 Task: Look for space in Marugame, Japan from 7th July, 2023 to 15th July, 2023 for 6 adults in price range Rs.15000 to Rs.20000. Place can be entire place with 3 bedrooms having 3 beds and 3 bathrooms. Property type can be house, flat, guest house. Booking option can be shelf check-in. Required host language is English.
Action: Mouse moved to (415, 111)
Screenshot: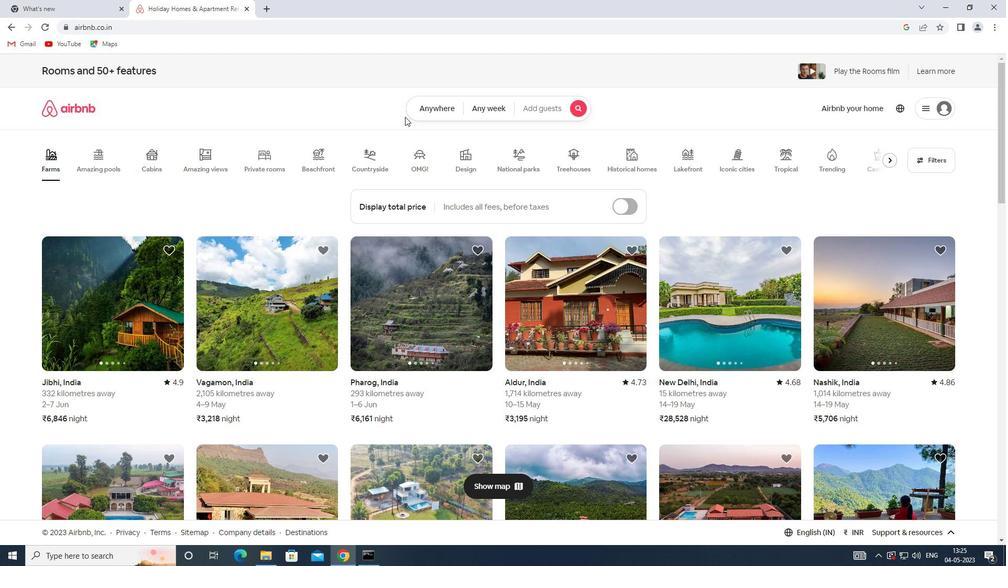 
Action: Mouse pressed left at (415, 111)
Screenshot: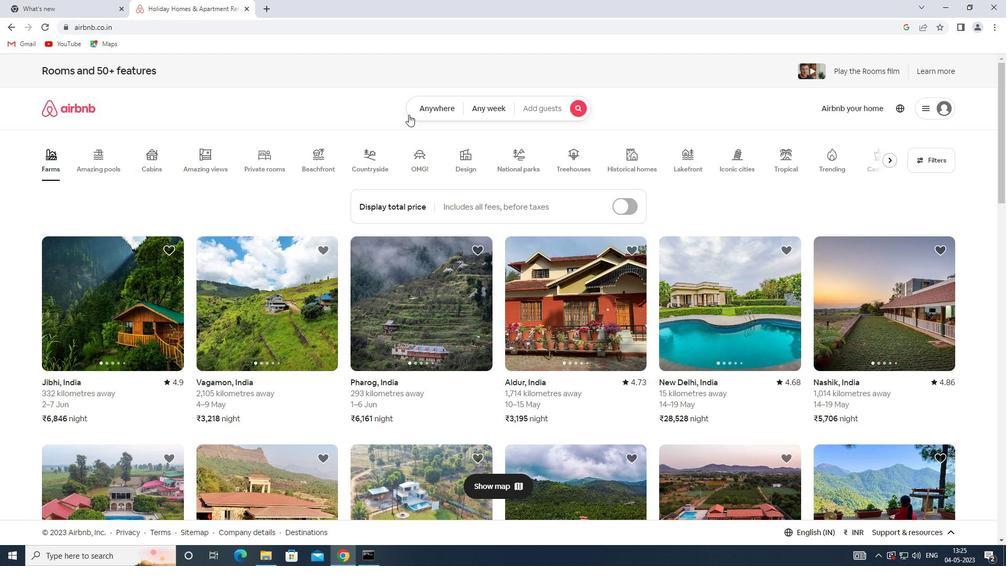 
Action: Mouse moved to (324, 143)
Screenshot: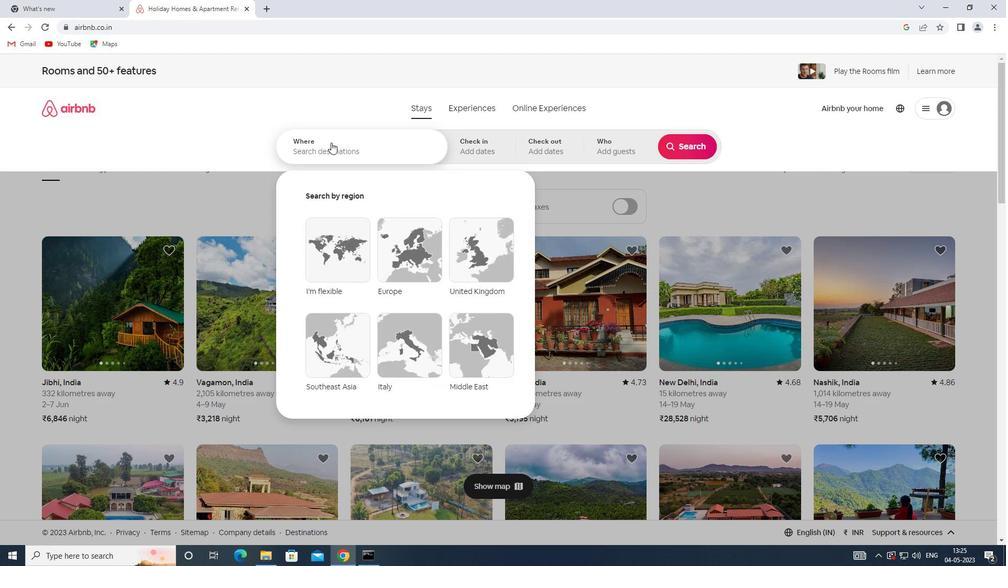 
Action: Mouse pressed left at (324, 143)
Screenshot: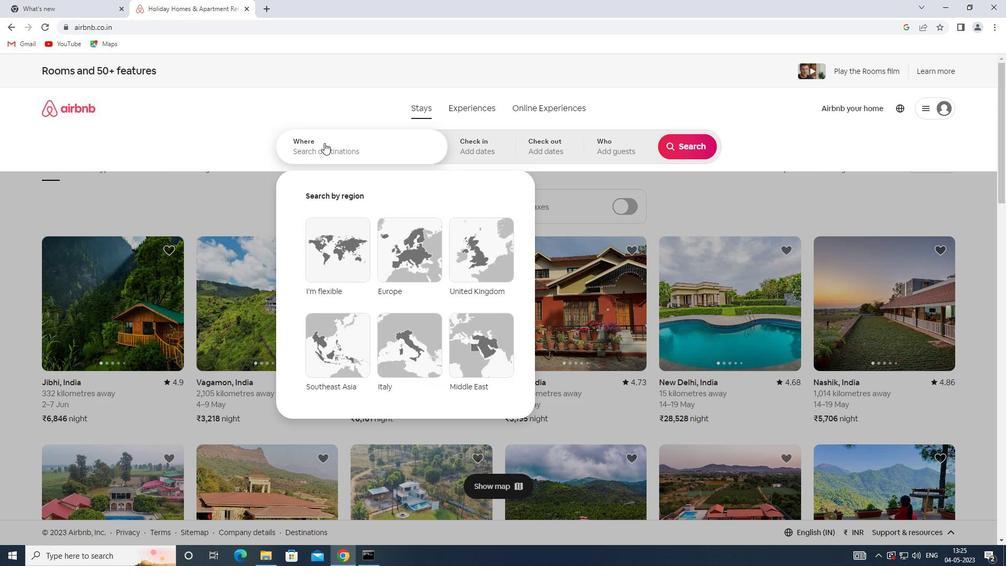 
Action: Key pressed <Key.shift>MARUGAME,<Key.shift>JAPAN
Screenshot: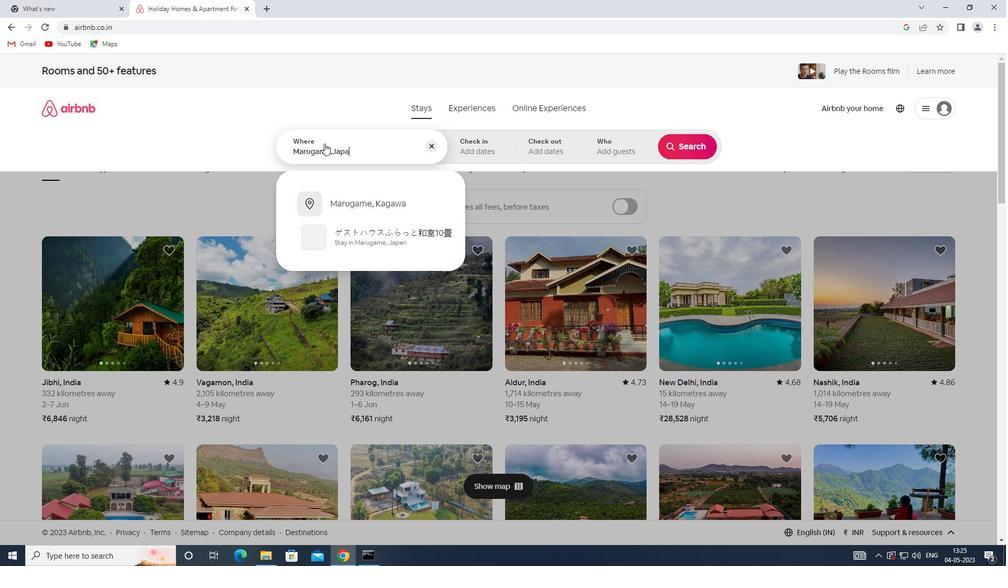 
Action: Mouse moved to (463, 140)
Screenshot: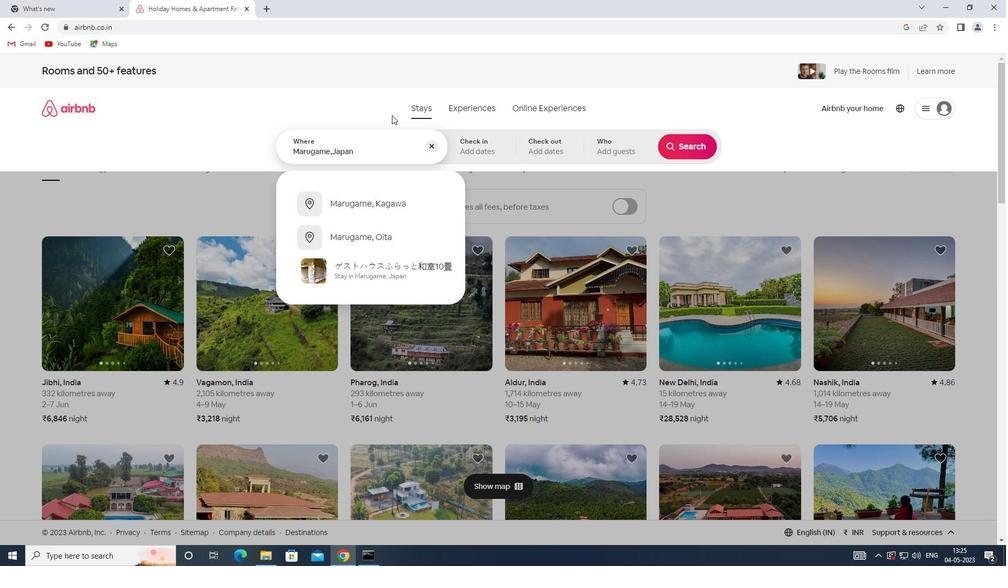 
Action: Mouse pressed left at (463, 140)
Screenshot: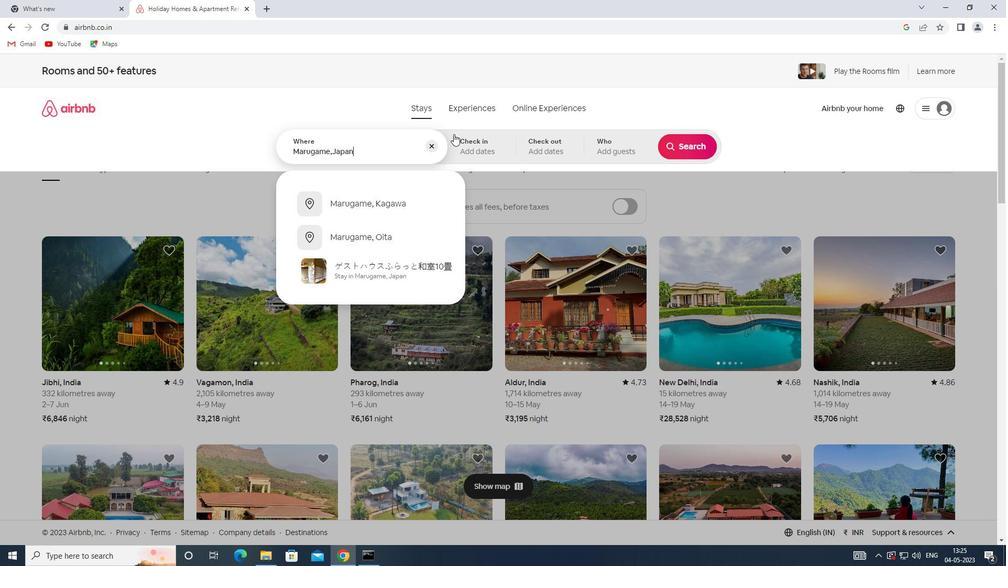 
Action: Mouse moved to (689, 234)
Screenshot: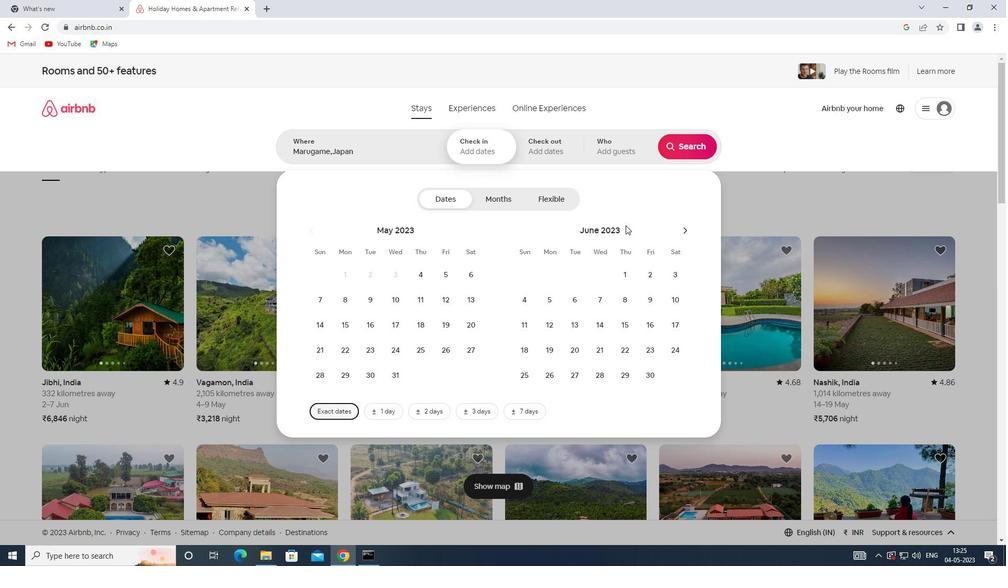 
Action: Mouse pressed left at (689, 234)
Screenshot: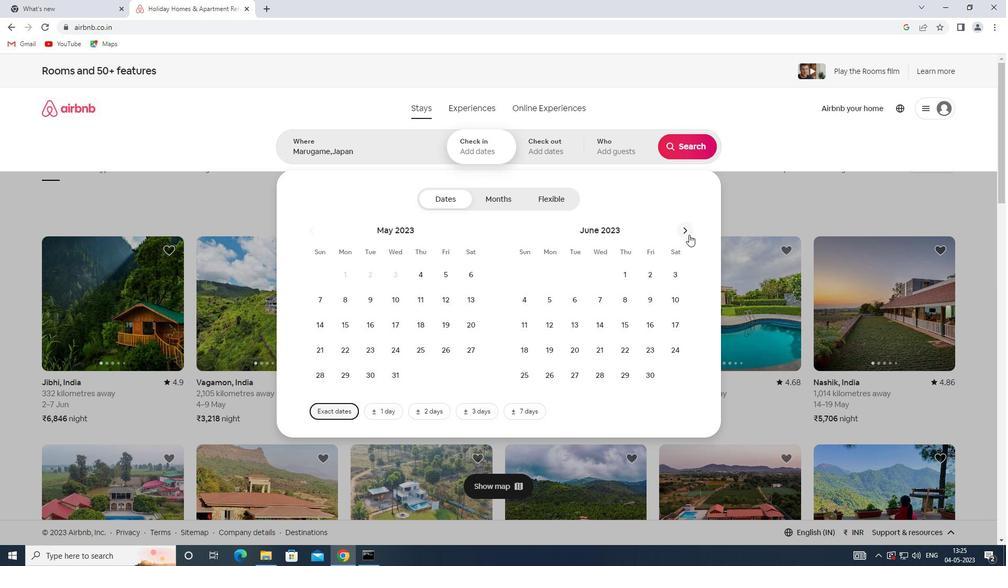 
Action: Mouse moved to (647, 305)
Screenshot: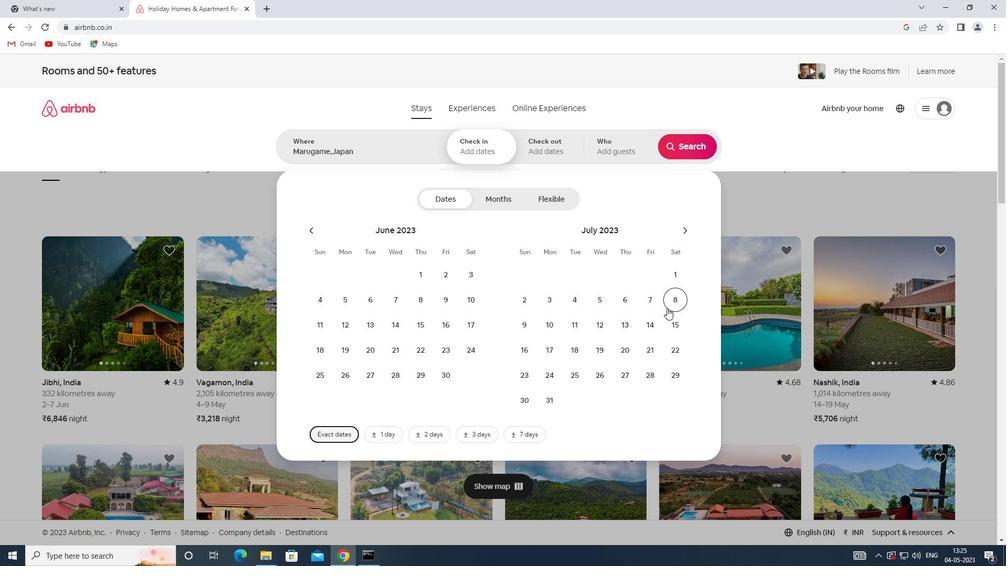 
Action: Mouse pressed left at (647, 305)
Screenshot: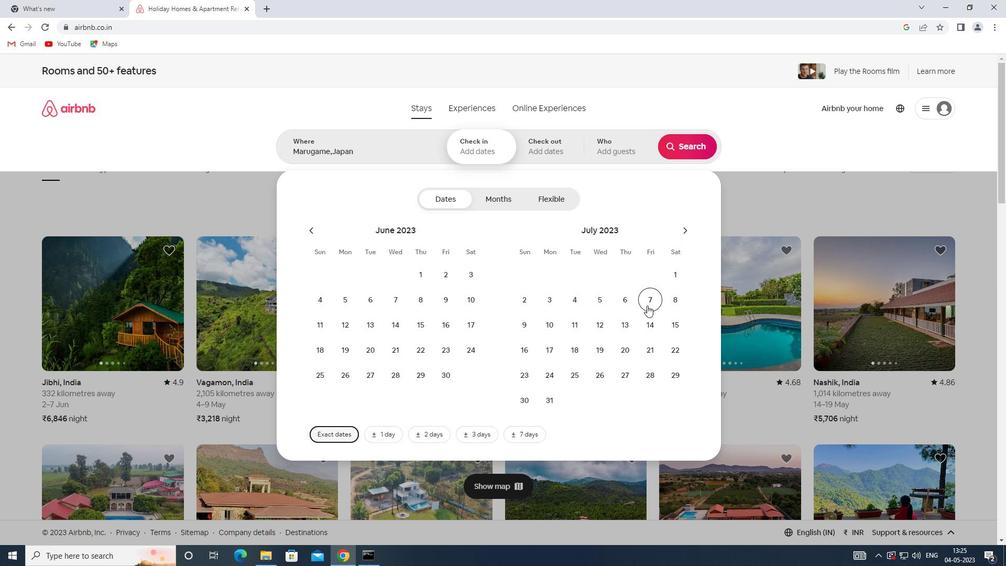 
Action: Mouse moved to (671, 329)
Screenshot: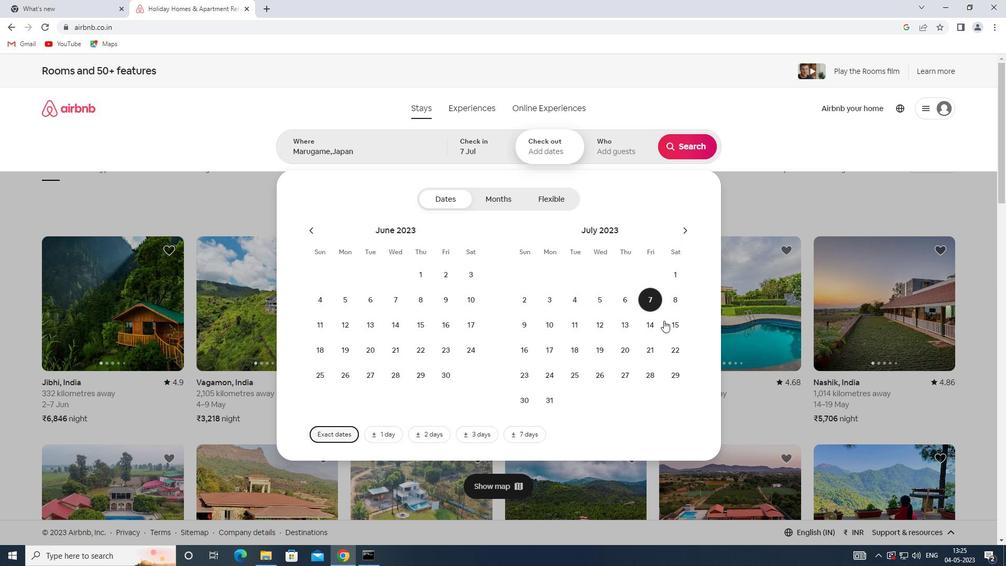 
Action: Mouse pressed left at (671, 329)
Screenshot: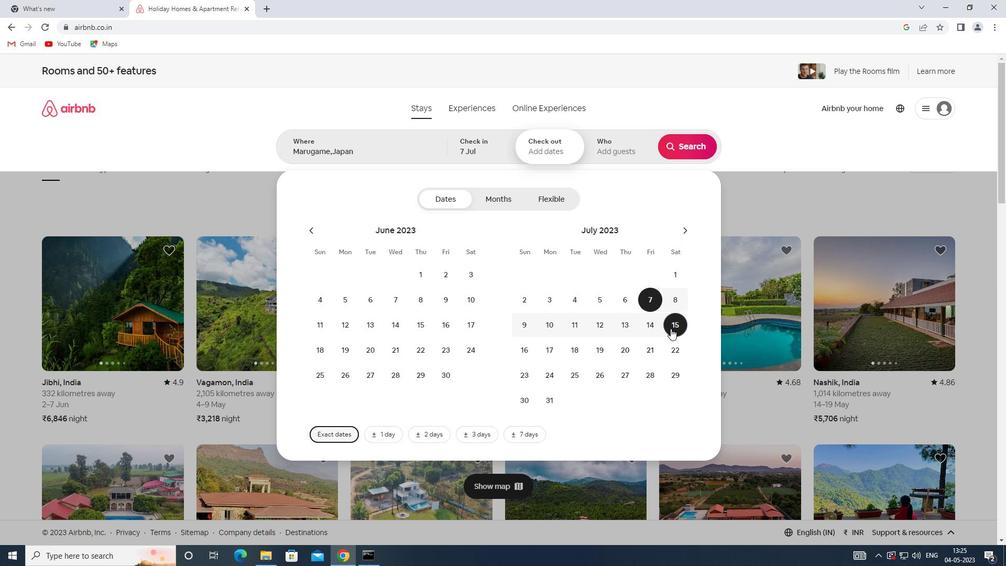 
Action: Mouse moved to (628, 153)
Screenshot: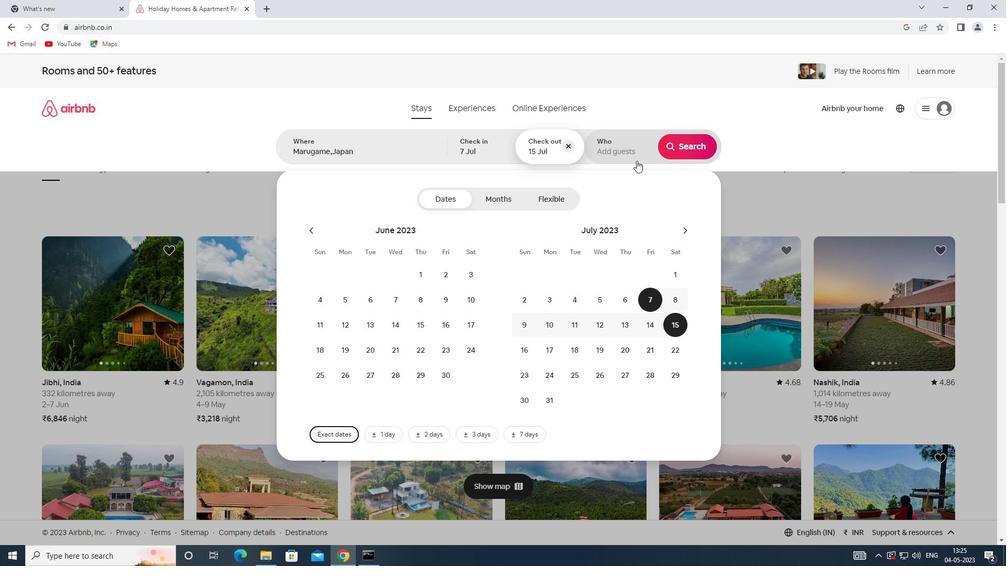
Action: Mouse pressed left at (628, 153)
Screenshot: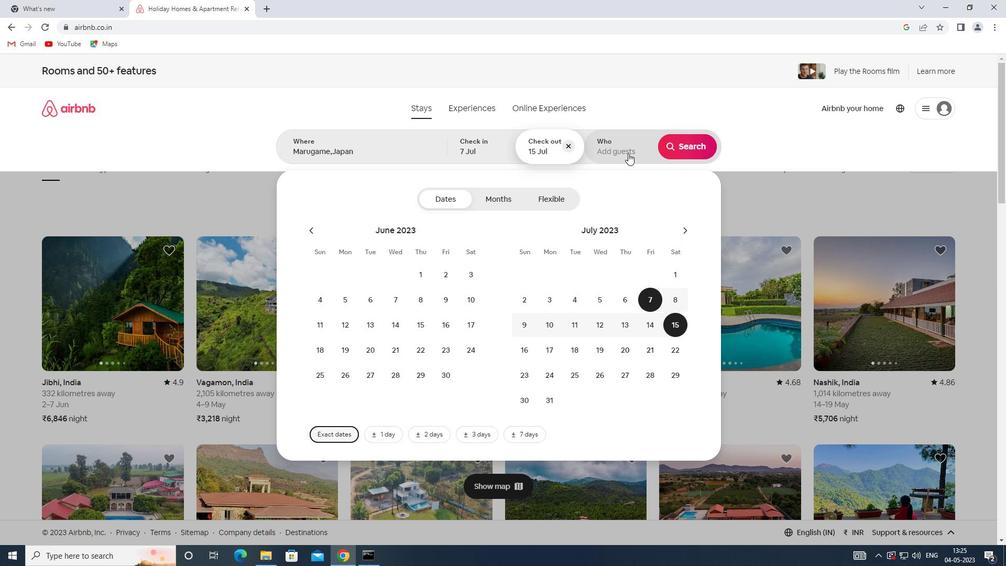 
Action: Mouse moved to (687, 204)
Screenshot: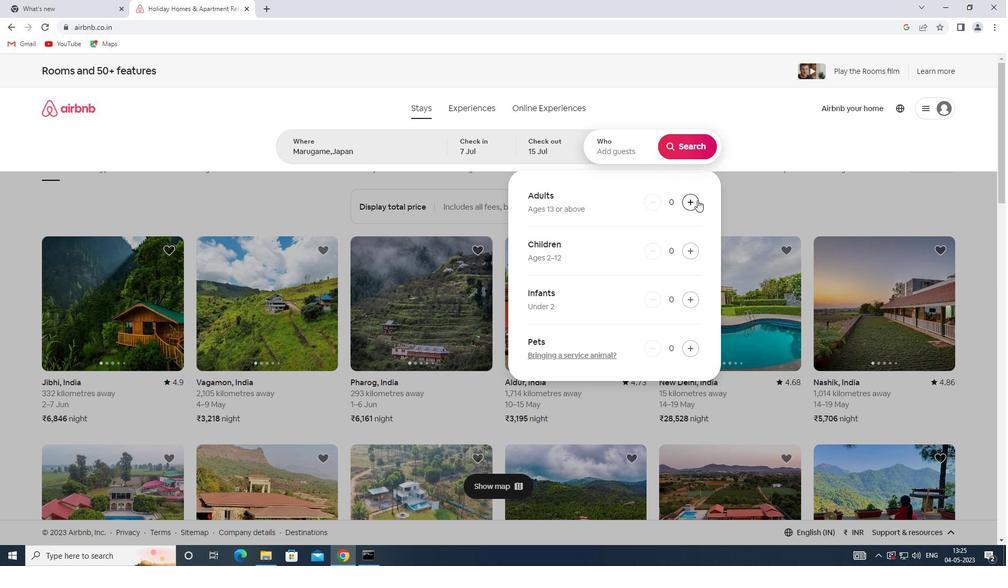 
Action: Mouse pressed left at (687, 204)
Screenshot: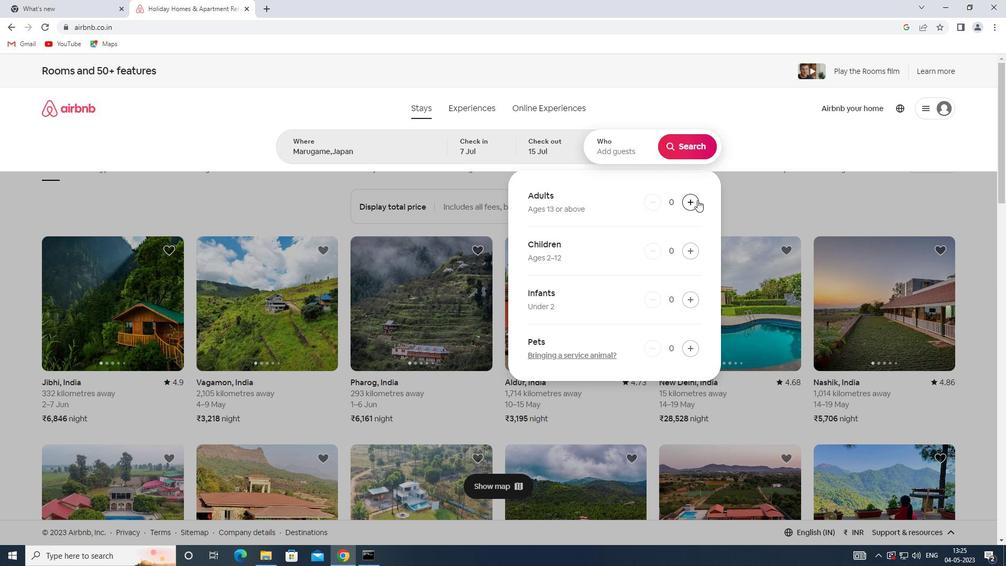 
Action: Mouse pressed left at (687, 204)
Screenshot: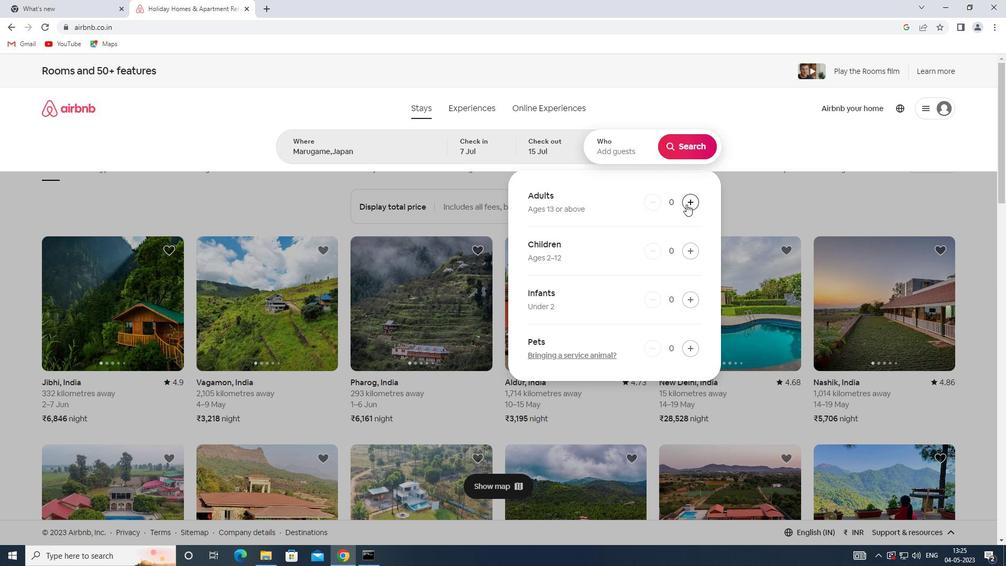 
Action: Mouse pressed left at (687, 204)
Screenshot: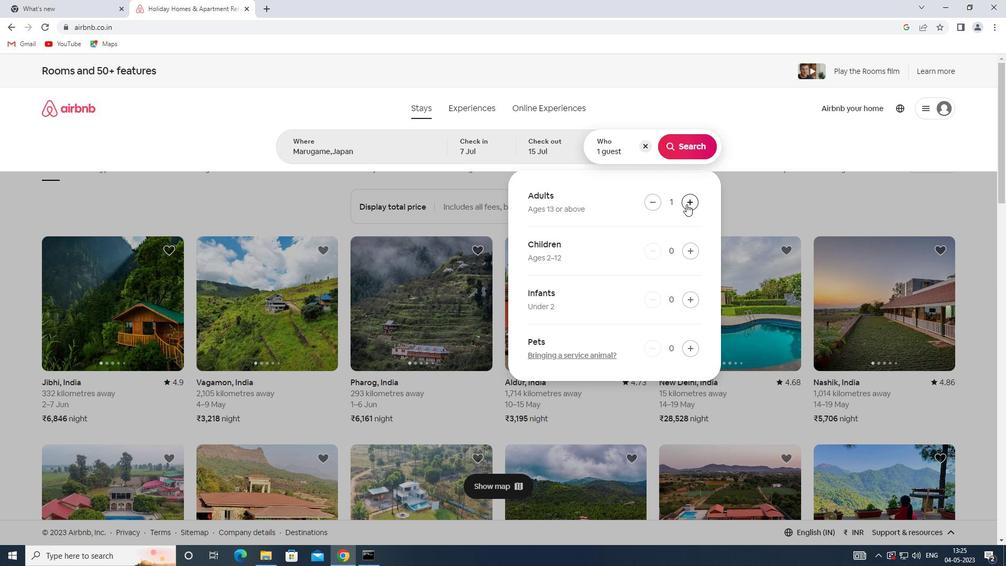 
Action: Mouse pressed left at (687, 204)
Screenshot: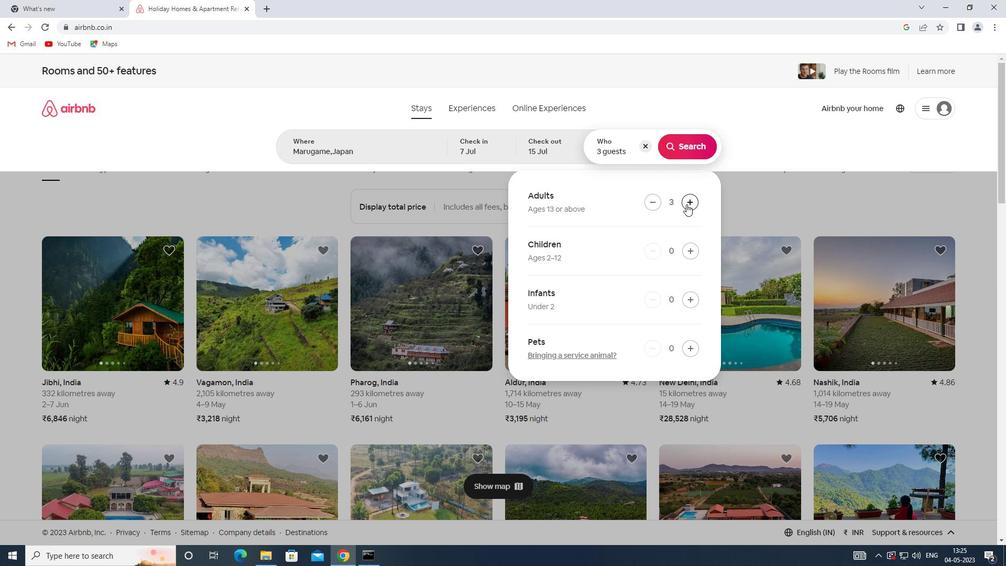 
Action: Mouse pressed left at (687, 204)
Screenshot: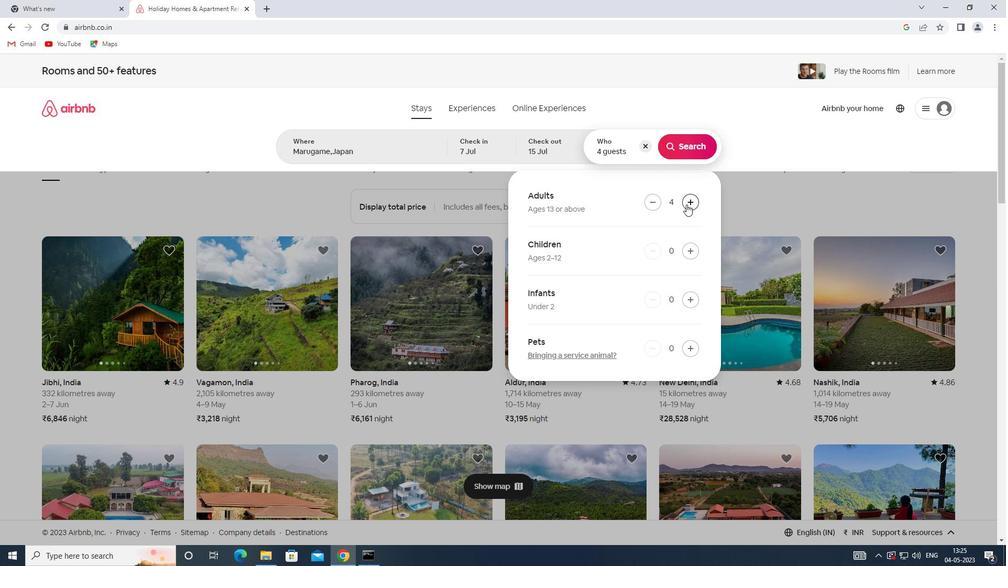
Action: Mouse moved to (686, 205)
Screenshot: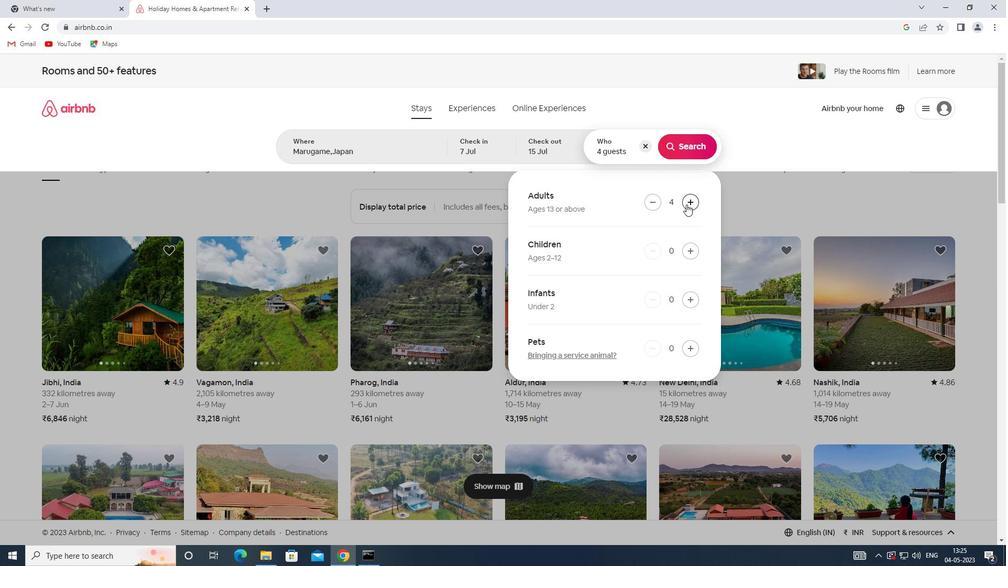 
Action: Mouse pressed left at (686, 205)
Screenshot: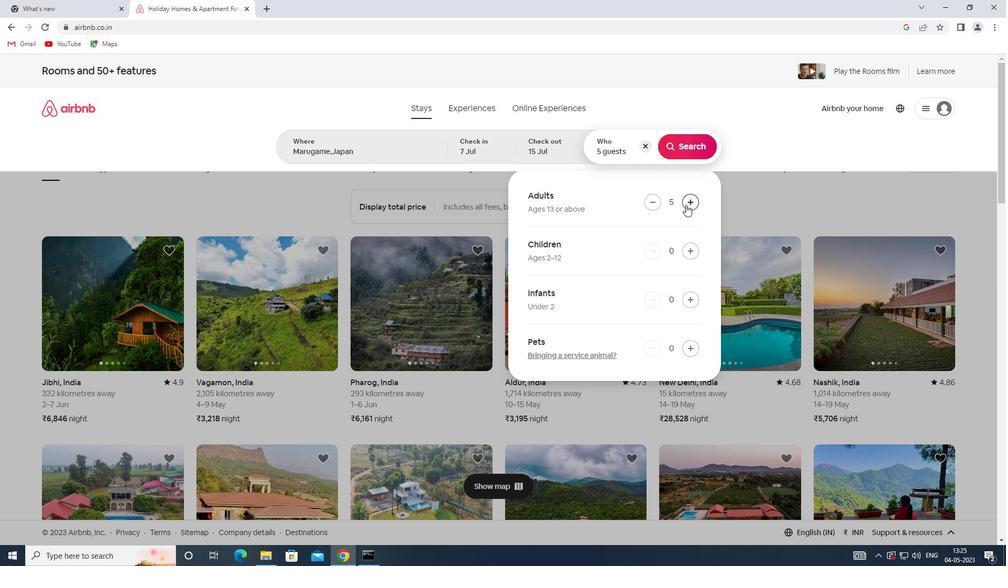 
Action: Mouse moved to (691, 140)
Screenshot: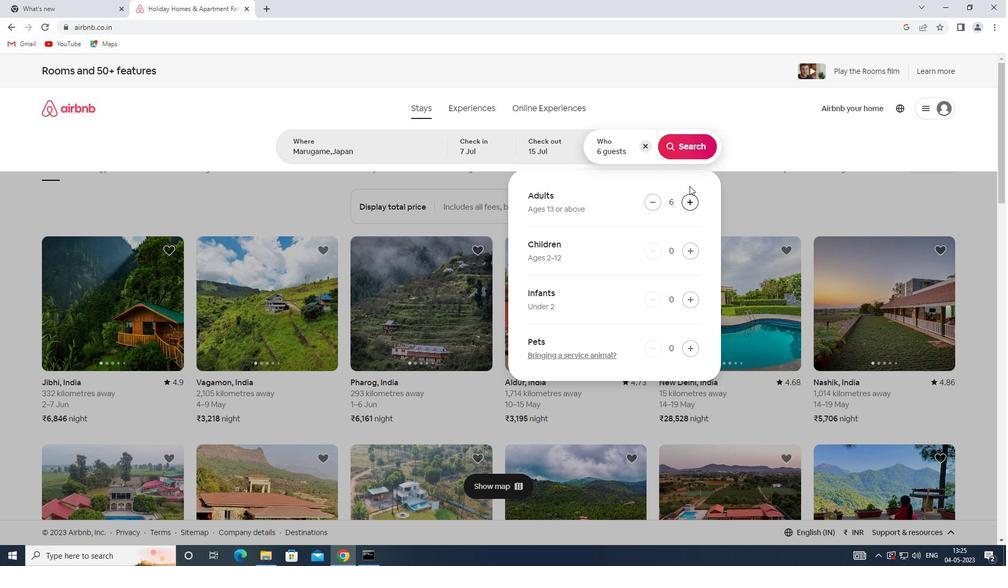 
Action: Mouse pressed left at (691, 140)
Screenshot: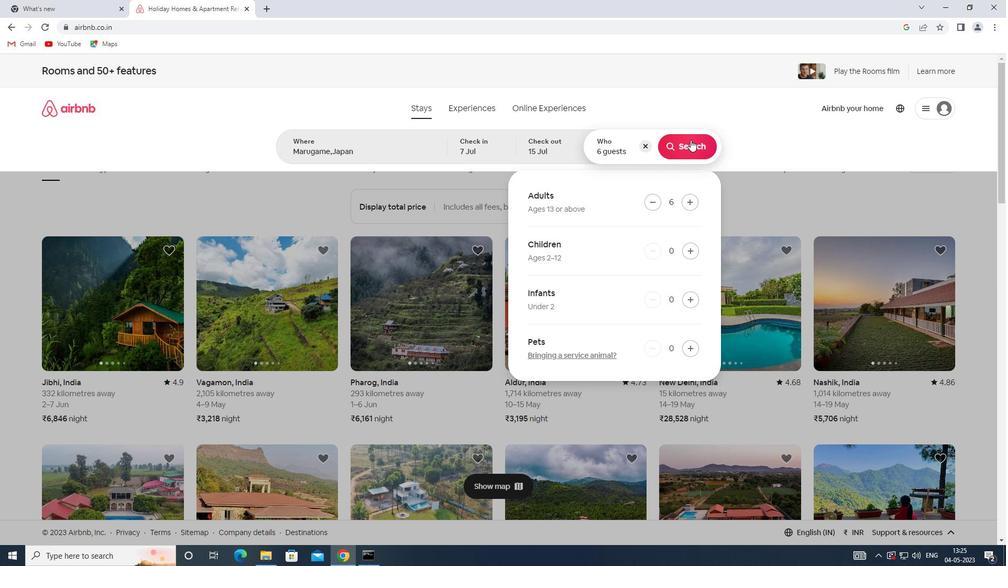 
Action: Mouse moved to (970, 123)
Screenshot: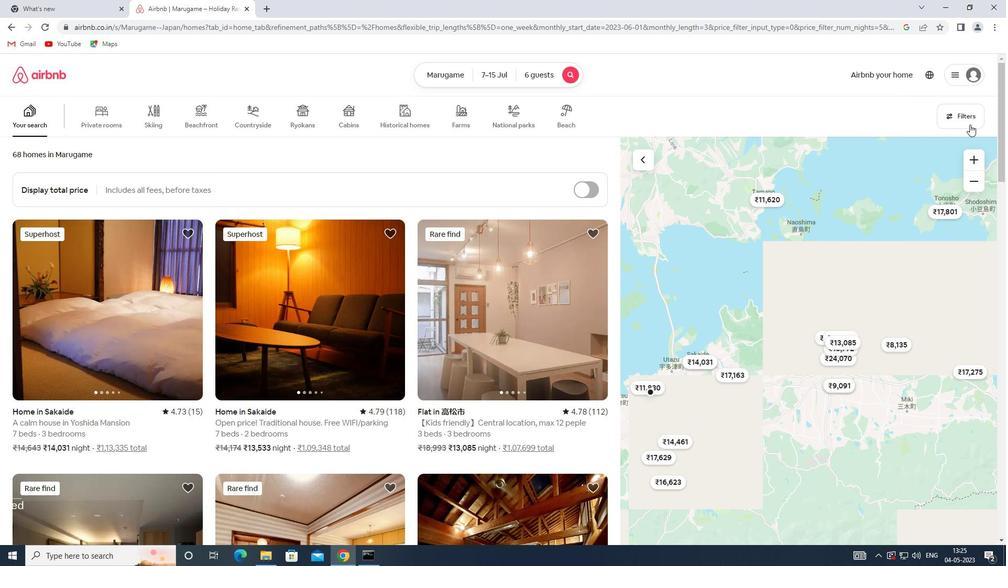
Action: Mouse pressed left at (970, 123)
Screenshot: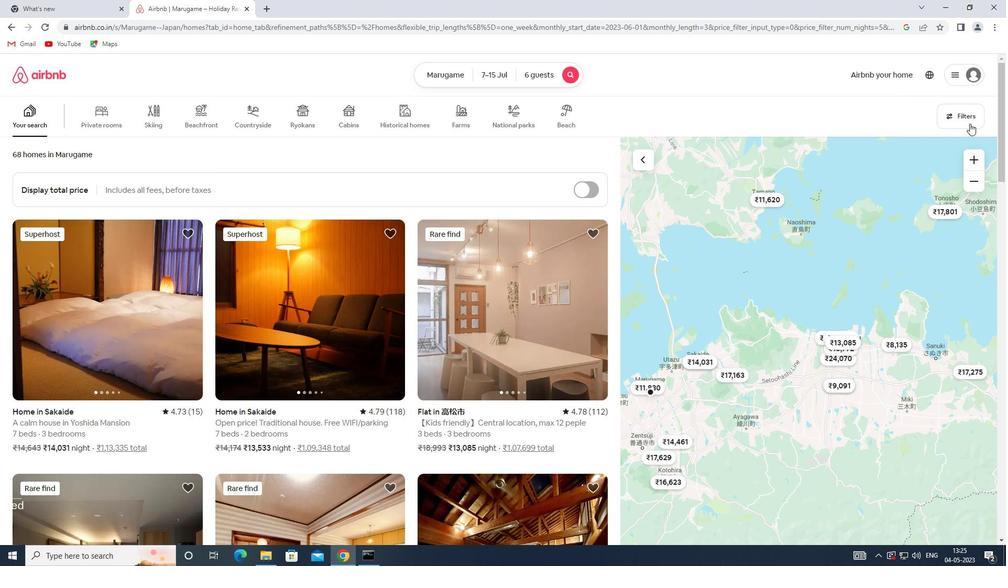 
Action: Mouse moved to (362, 253)
Screenshot: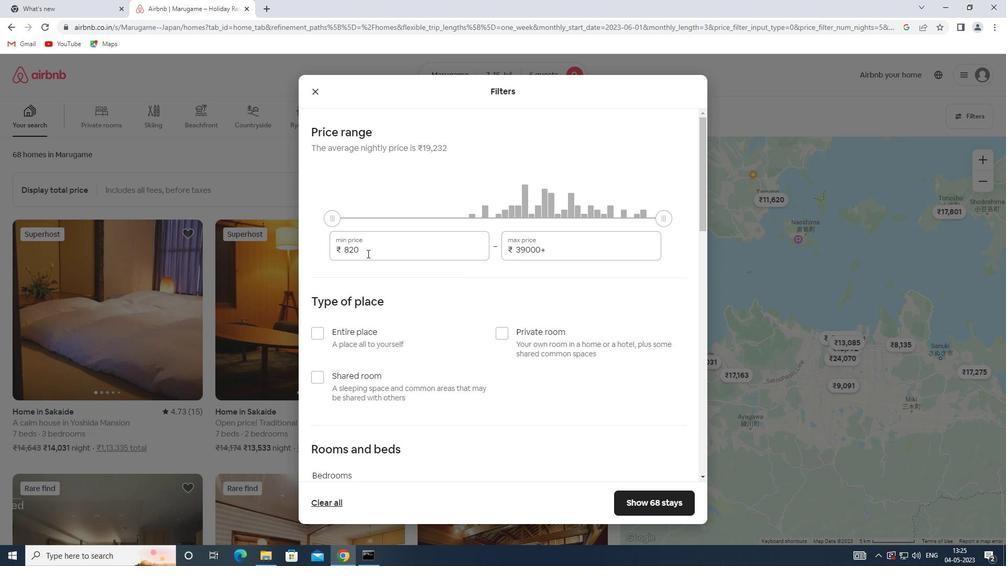 
Action: Mouse pressed left at (362, 253)
Screenshot: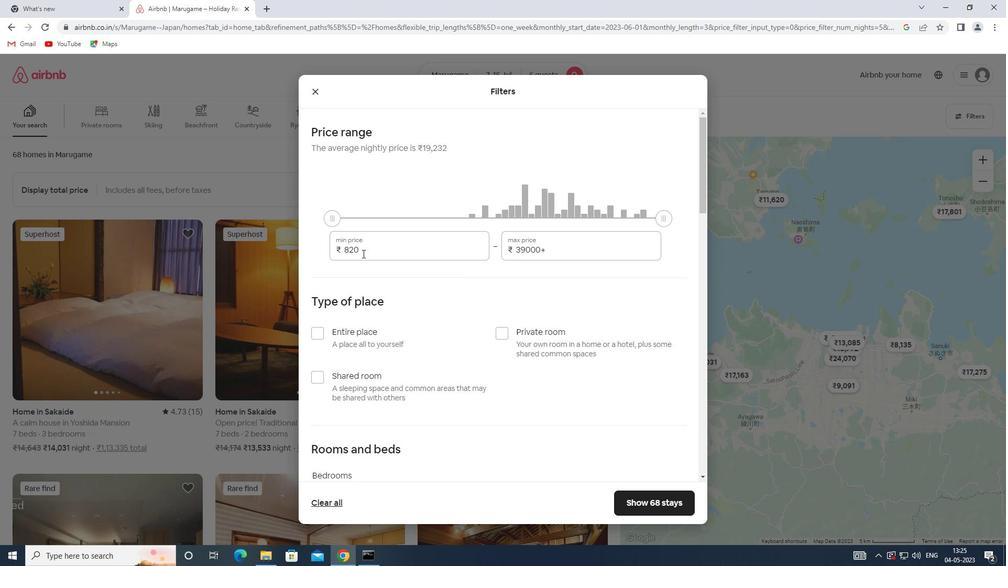 
Action: Mouse moved to (312, 248)
Screenshot: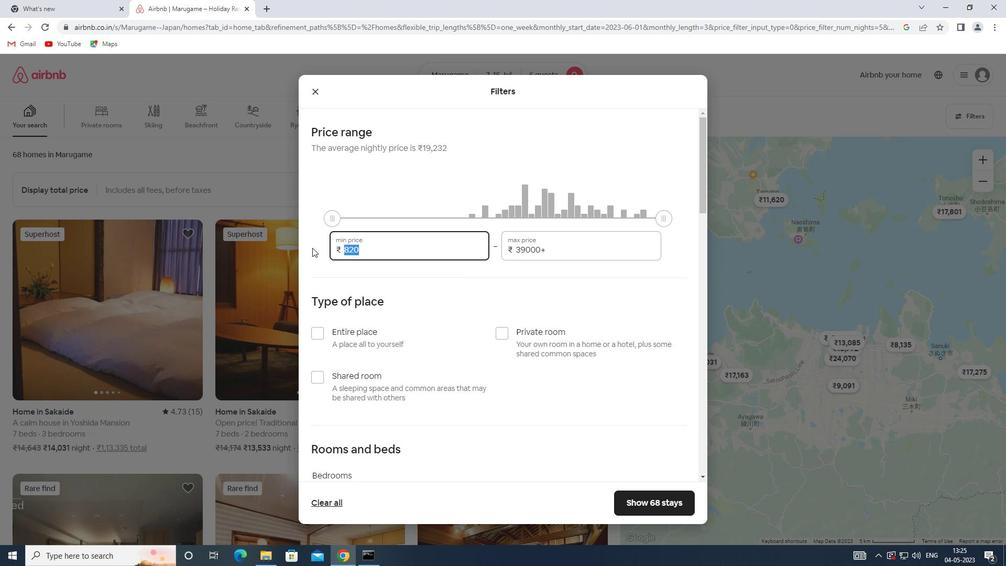 
Action: Key pressed 15000
Screenshot: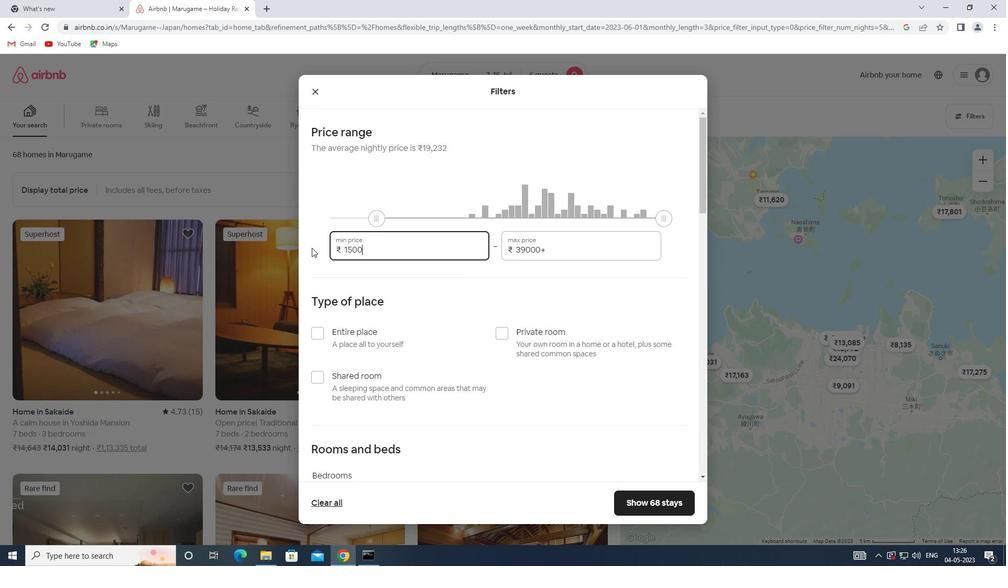 
Action: Mouse moved to (560, 251)
Screenshot: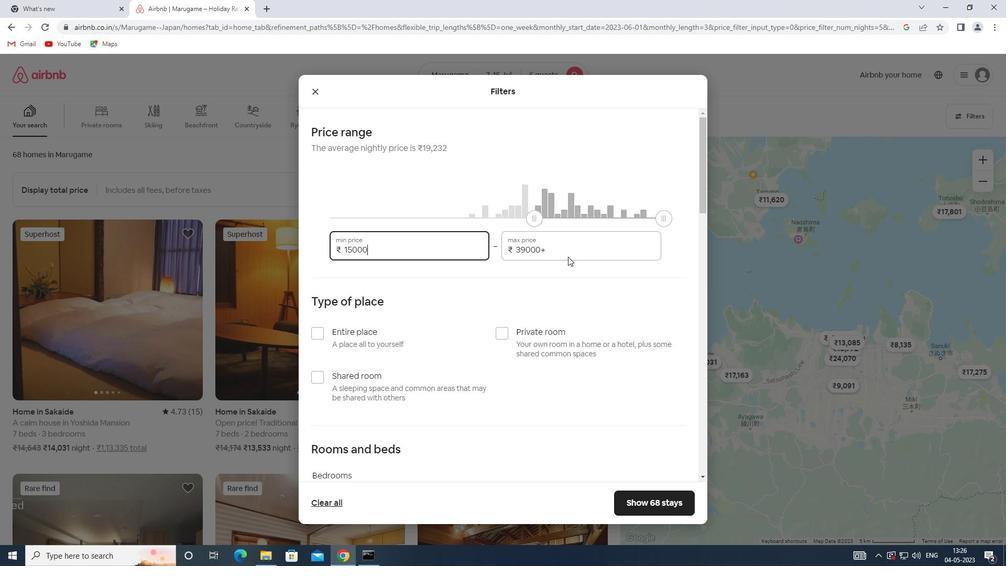 
Action: Mouse pressed left at (560, 251)
Screenshot: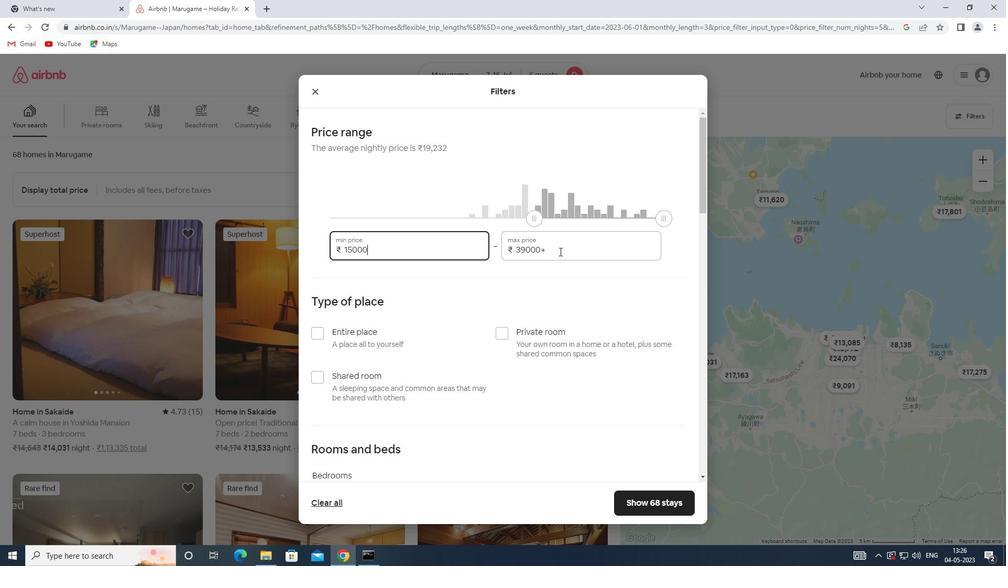 
Action: Mouse moved to (492, 251)
Screenshot: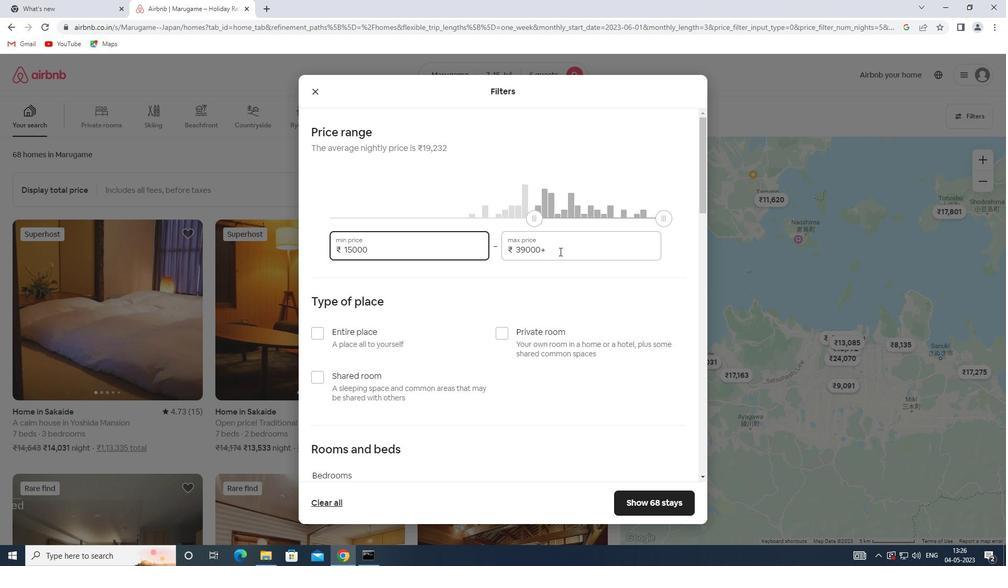 
Action: Key pressed 20000
Screenshot: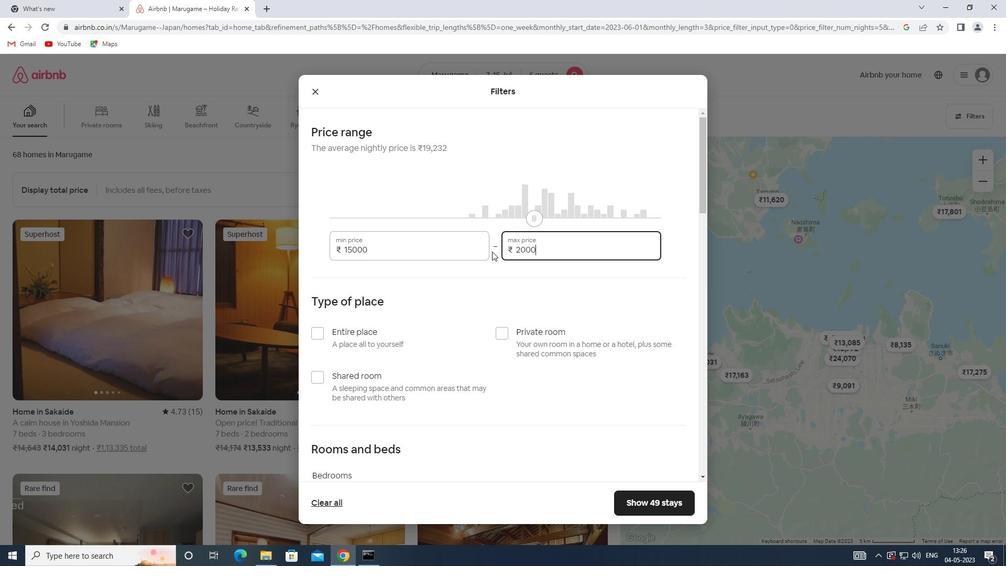 
Action: Mouse moved to (339, 334)
Screenshot: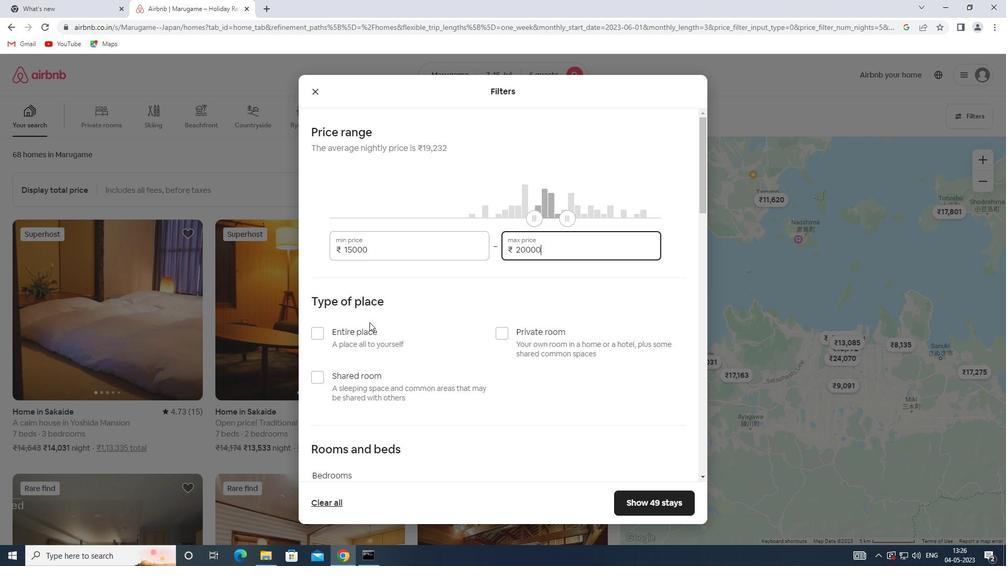 
Action: Mouse pressed left at (339, 334)
Screenshot: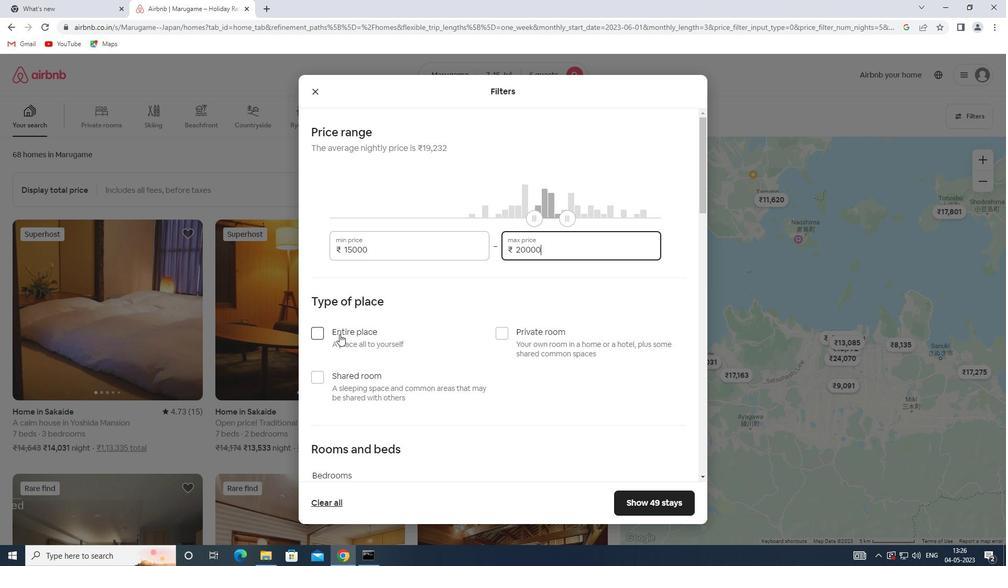 
Action: Mouse moved to (340, 334)
Screenshot: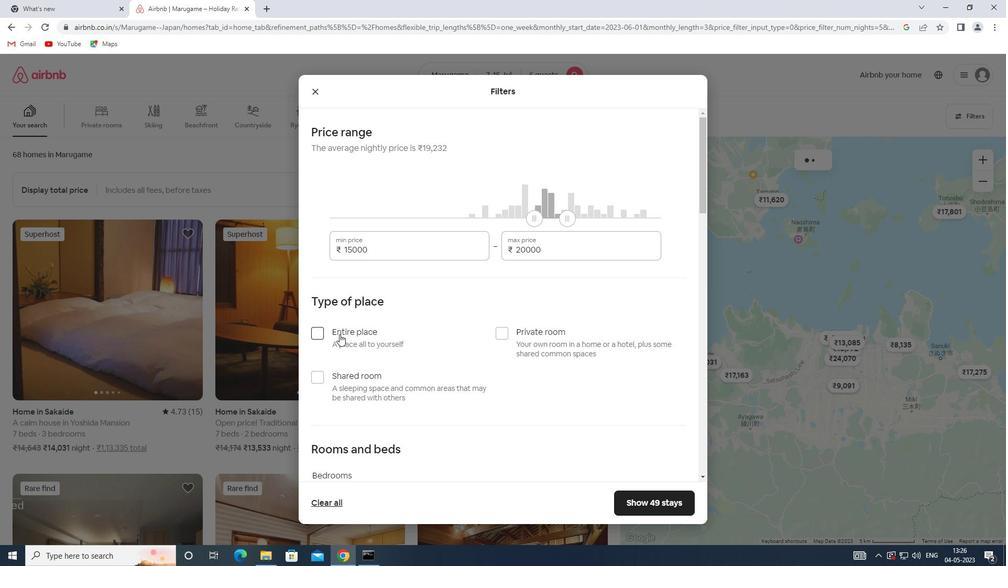 
Action: Mouse scrolled (340, 334) with delta (0, 0)
Screenshot: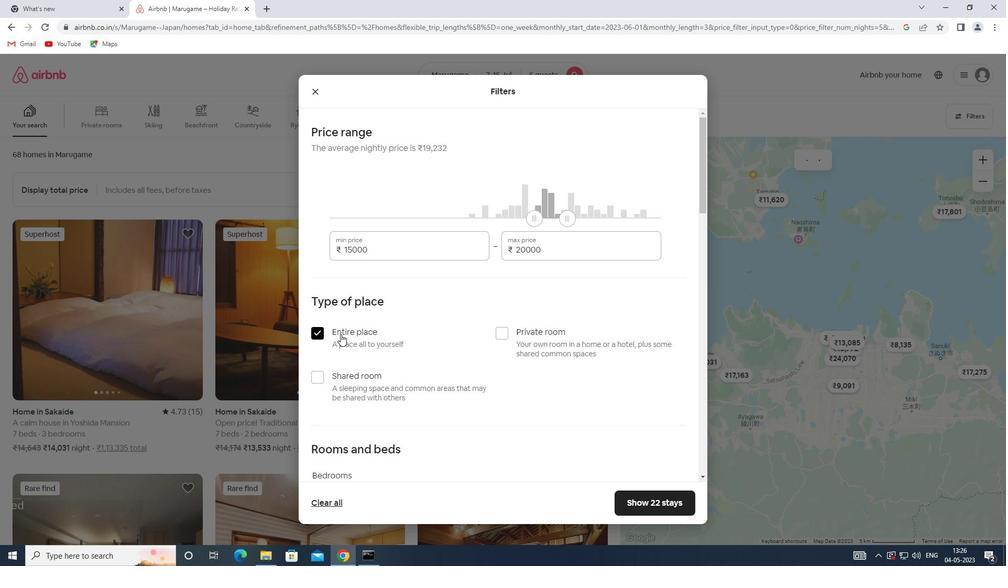 
Action: Mouse scrolled (340, 334) with delta (0, 0)
Screenshot: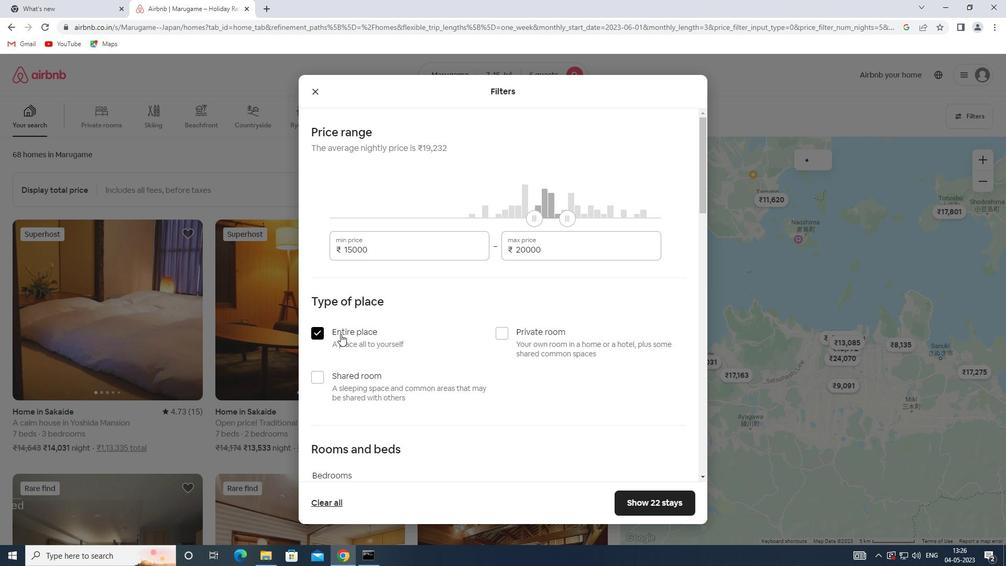 
Action: Mouse scrolled (340, 334) with delta (0, 0)
Screenshot: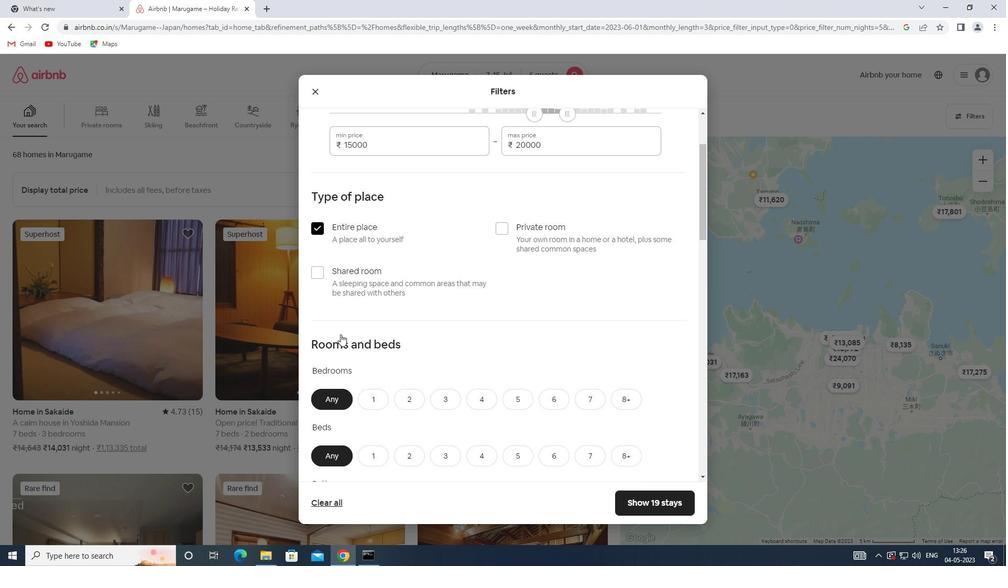 
Action: Mouse moved to (446, 347)
Screenshot: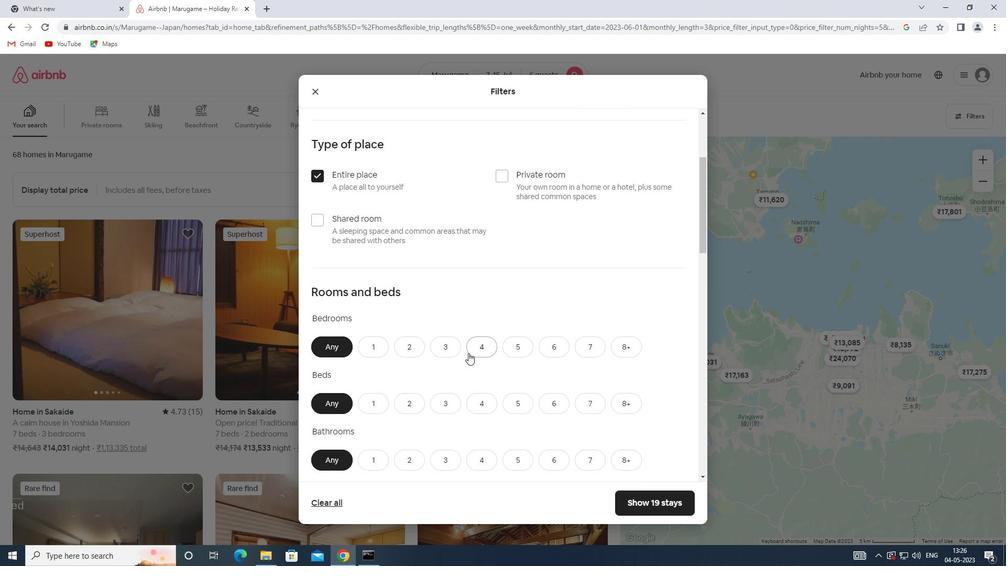 
Action: Mouse pressed left at (446, 347)
Screenshot: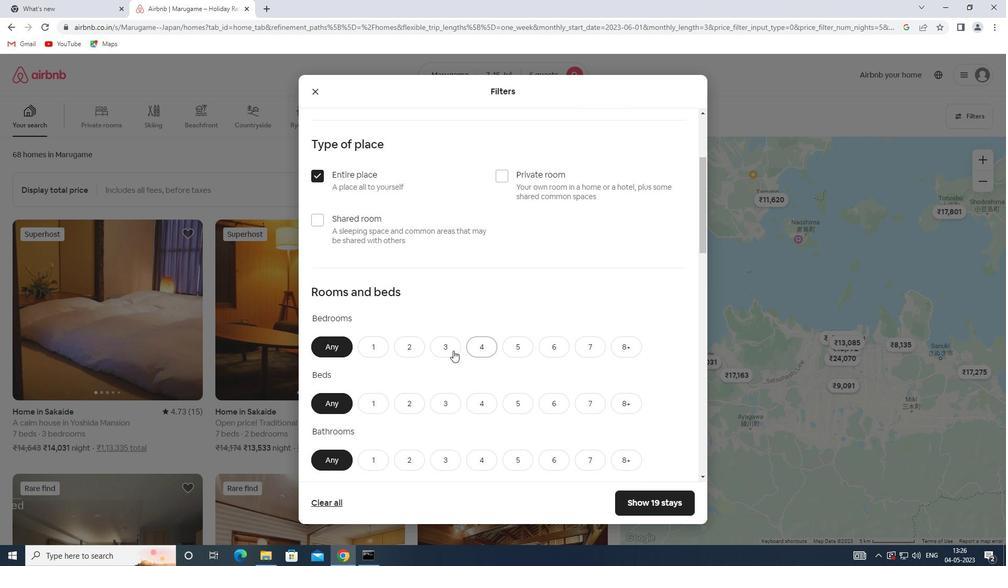 
Action: Mouse moved to (444, 405)
Screenshot: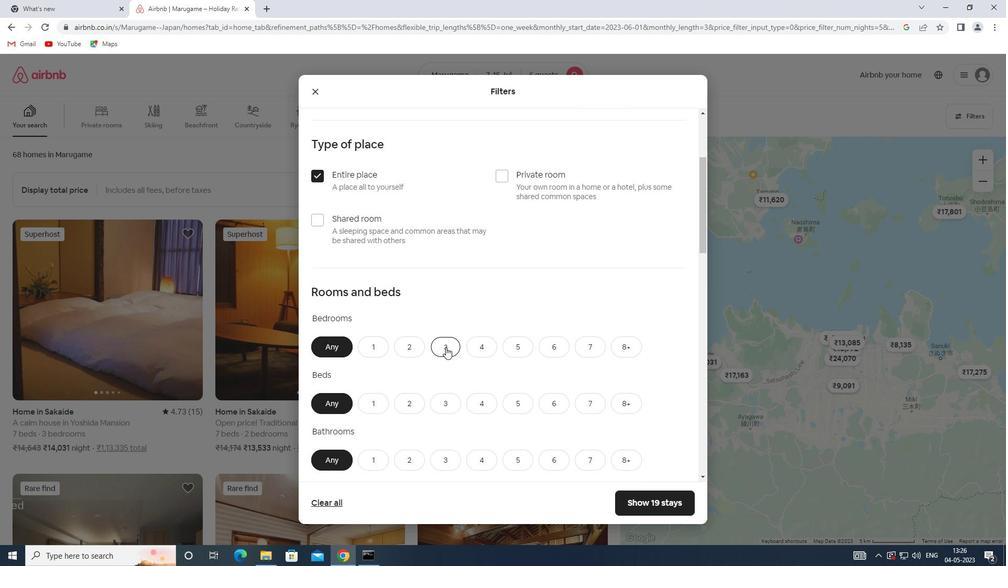 
Action: Mouse pressed left at (444, 405)
Screenshot: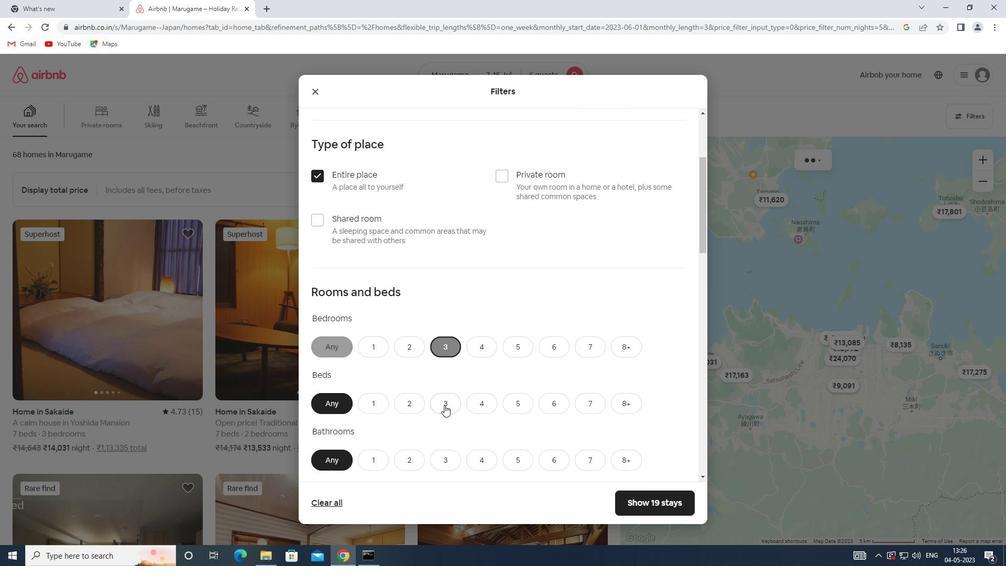 
Action: Mouse moved to (446, 405)
Screenshot: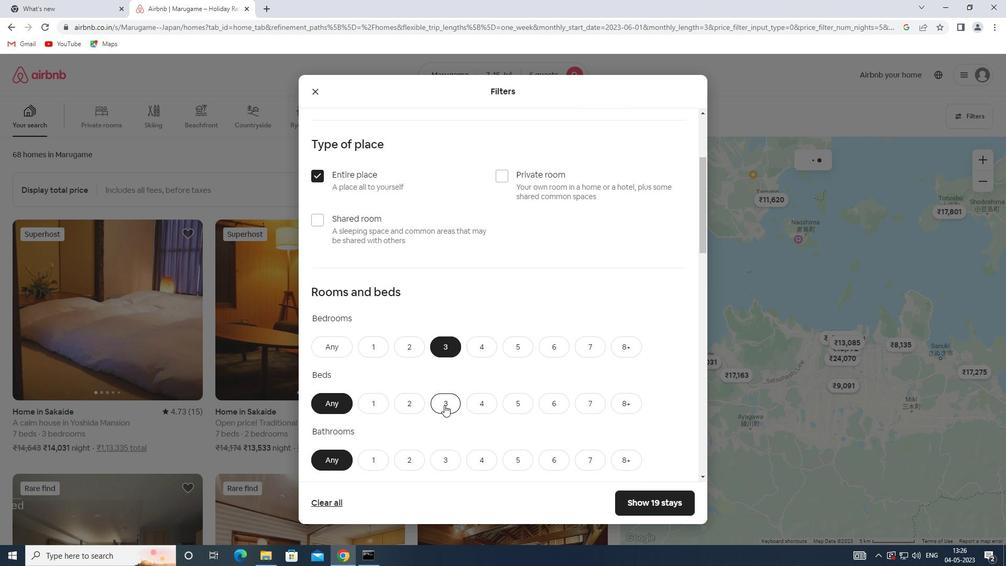 
Action: Mouse scrolled (446, 404) with delta (0, 0)
Screenshot: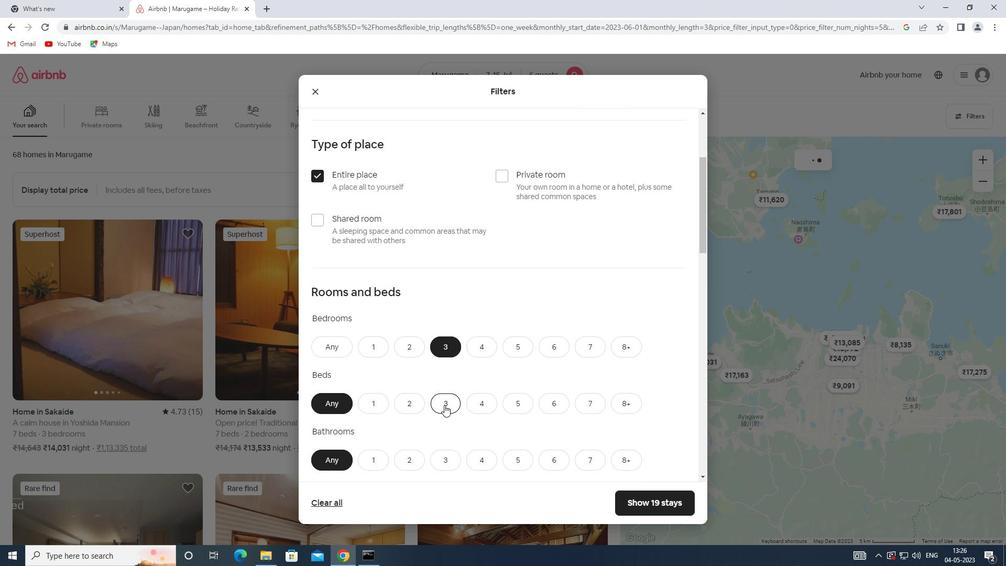 
Action: Mouse scrolled (446, 404) with delta (0, 0)
Screenshot: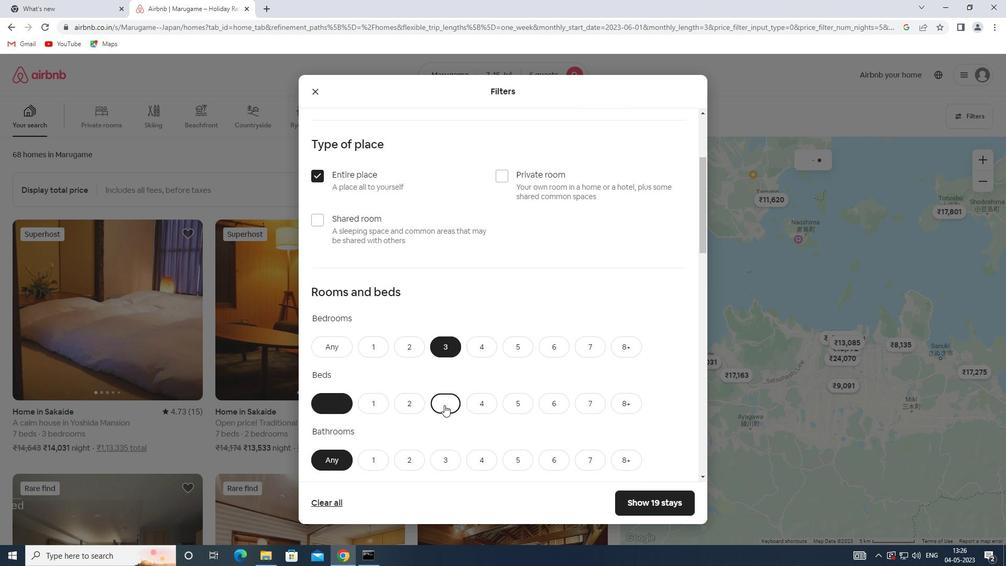 
Action: Mouse scrolled (446, 404) with delta (0, 0)
Screenshot: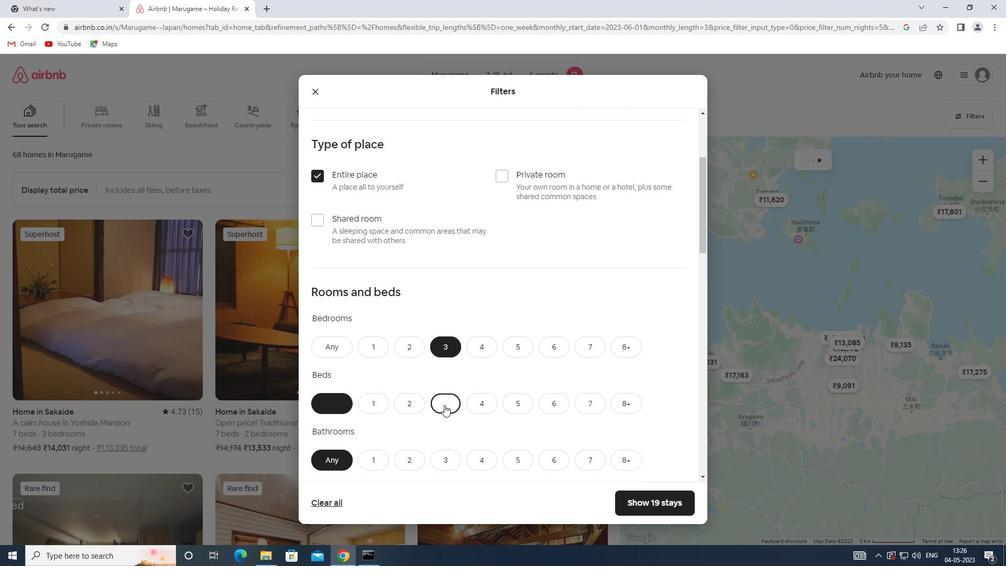 
Action: Mouse scrolled (446, 404) with delta (0, 0)
Screenshot: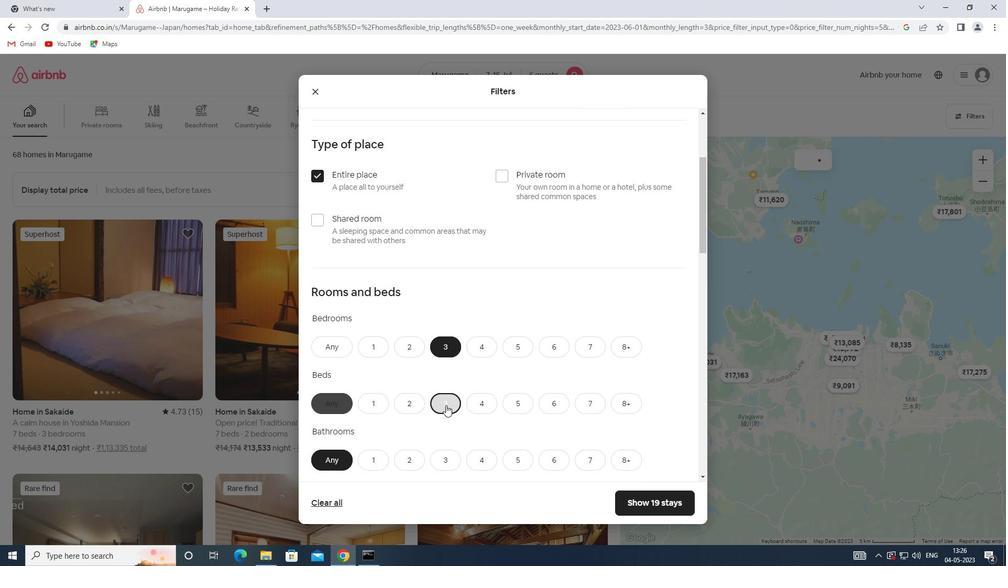 
Action: Mouse moved to (440, 250)
Screenshot: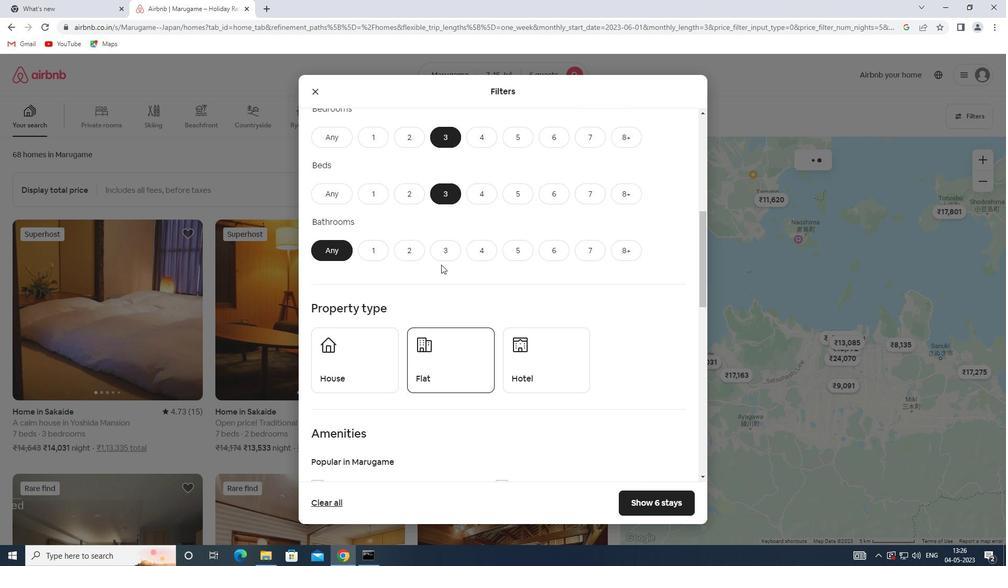 
Action: Mouse pressed left at (440, 250)
Screenshot: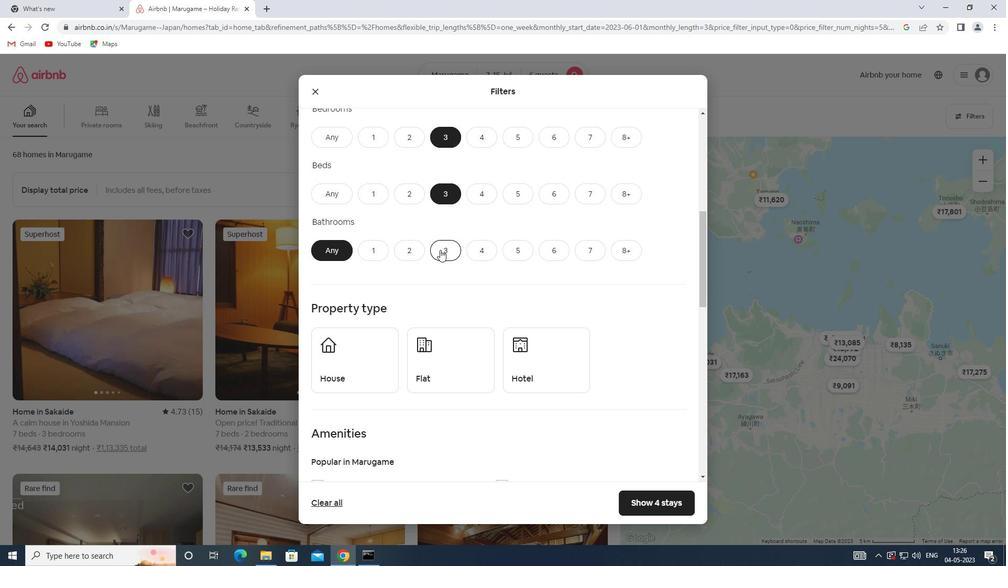 
Action: Mouse scrolled (440, 249) with delta (0, 0)
Screenshot: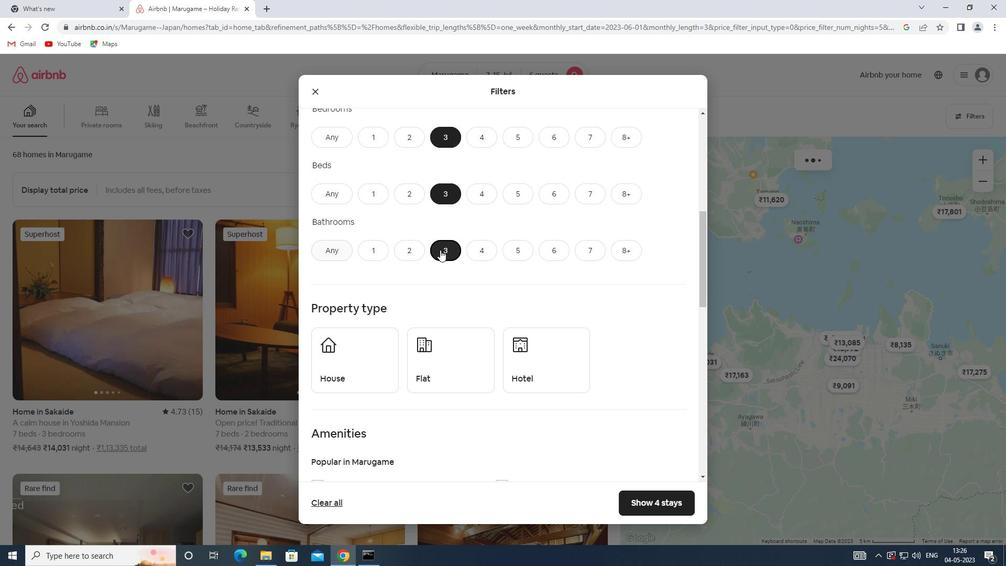 
Action: Mouse scrolled (440, 249) with delta (0, 0)
Screenshot: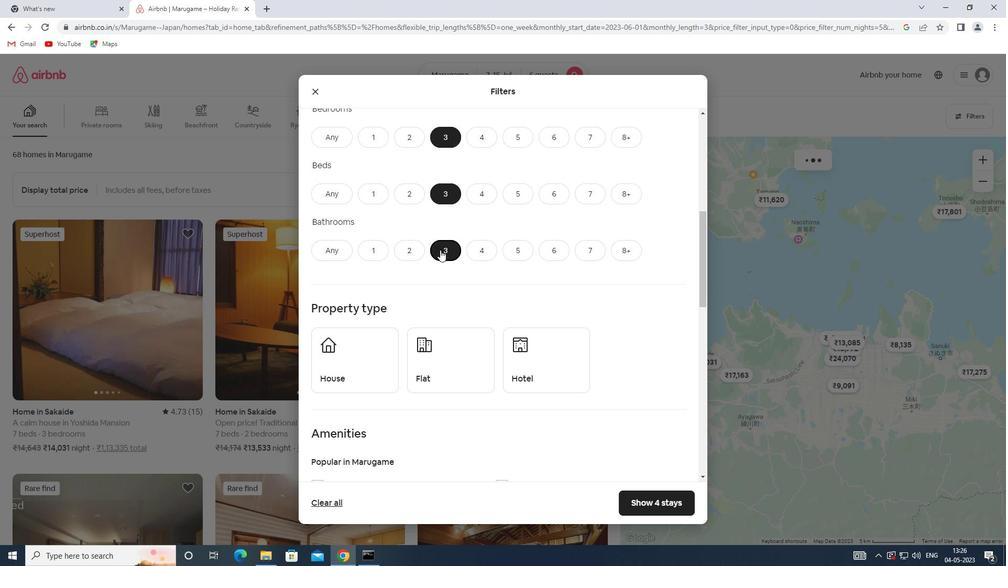 
Action: Mouse moved to (372, 276)
Screenshot: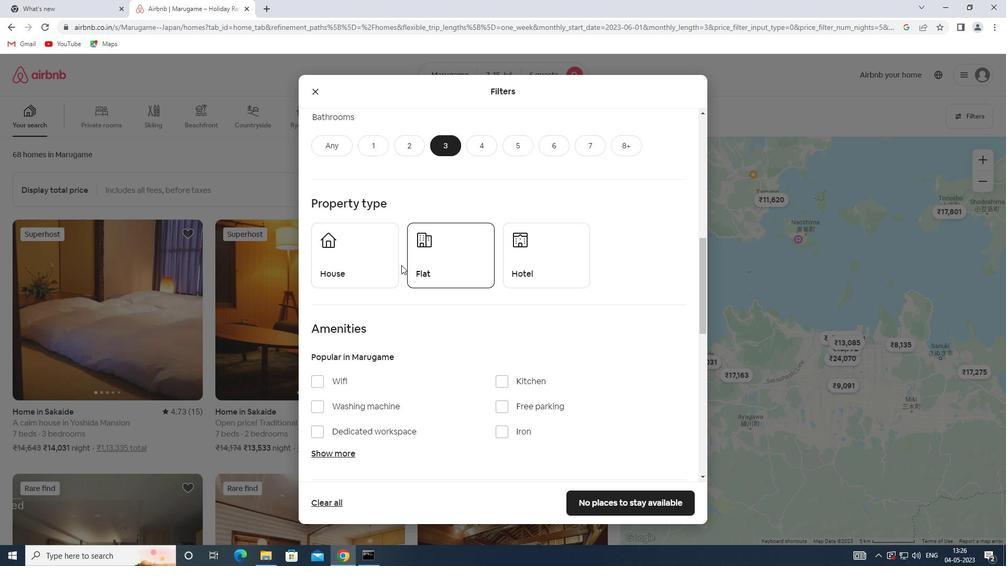 
Action: Mouse pressed left at (372, 276)
Screenshot: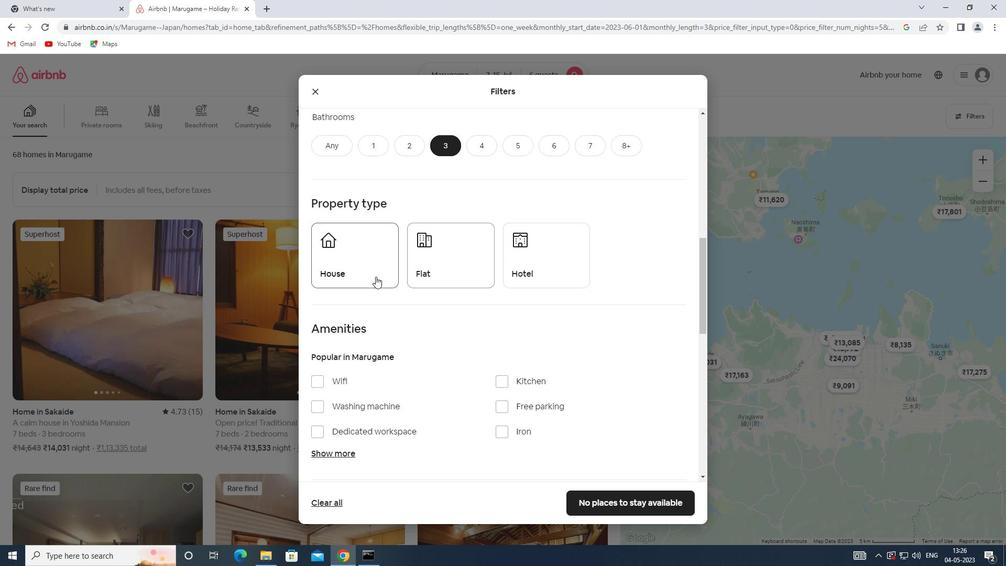
Action: Mouse moved to (426, 274)
Screenshot: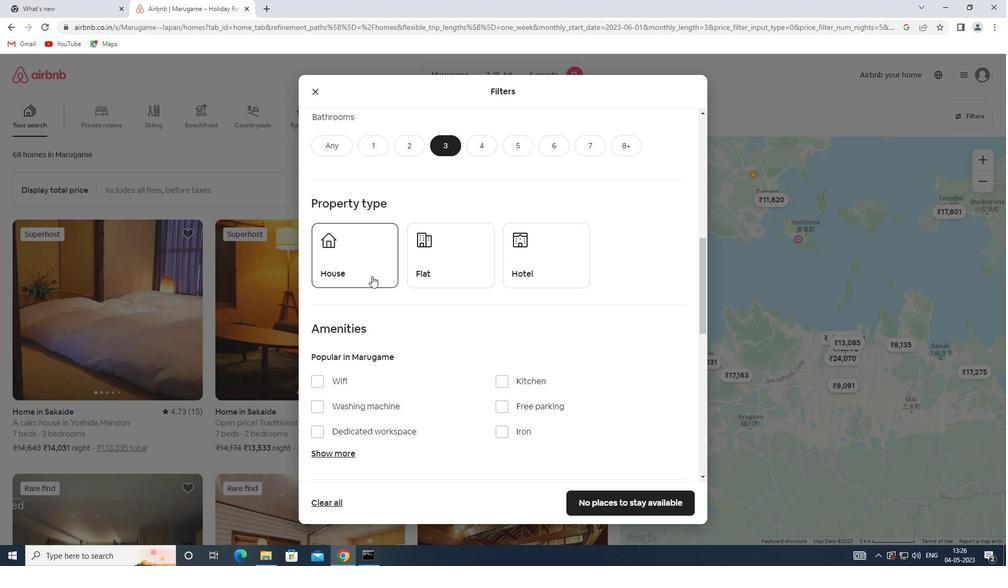 
Action: Mouse pressed left at (426, 274)
Screenshot: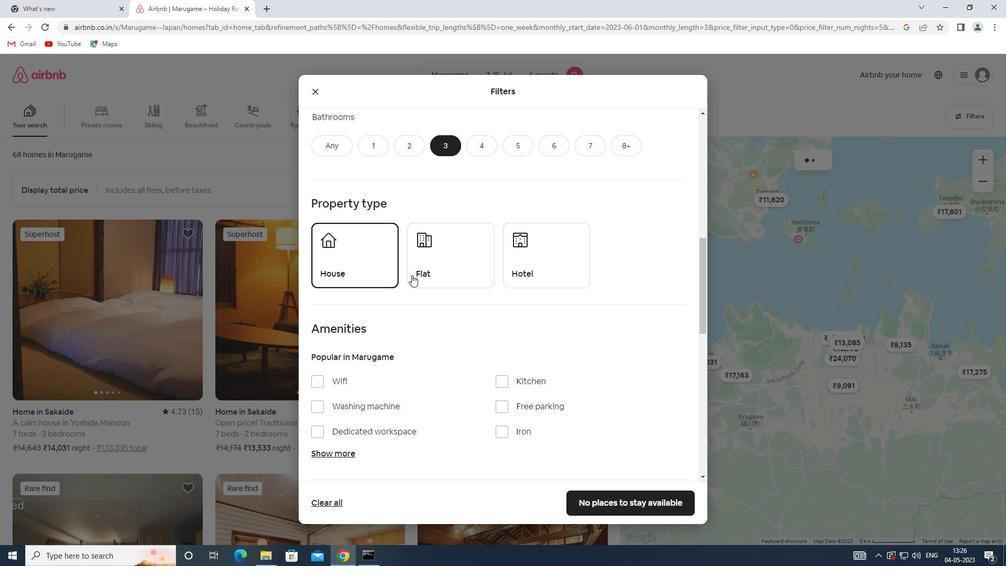 
Action: Mouse moved to (509, 273)
Screenshot: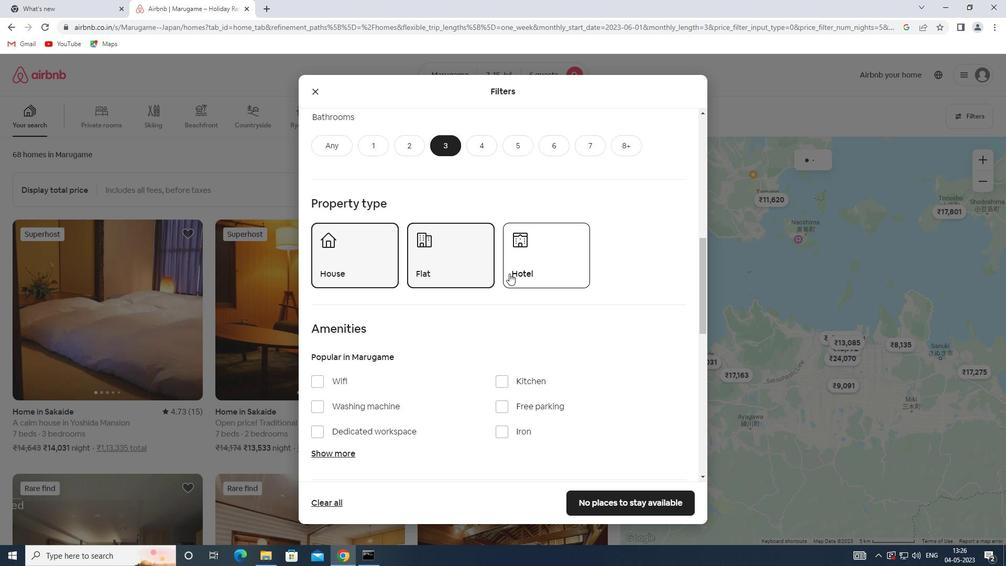 
Action: Mouse scrolled (509, 273) with delta (0, 0)
Screenshot: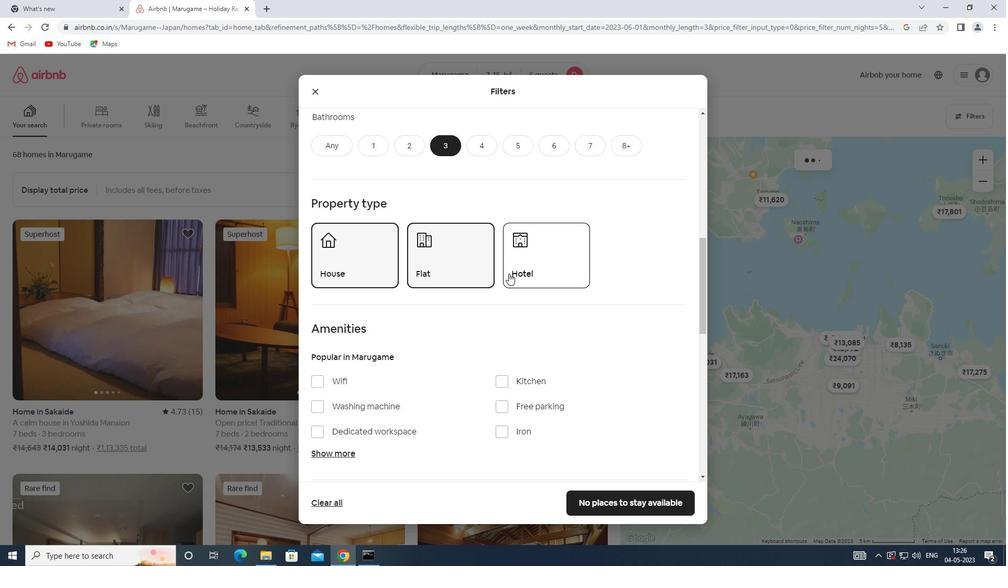 
Action: Mouse scrolled (509, 273) with delta (0, 0)
Screenshot: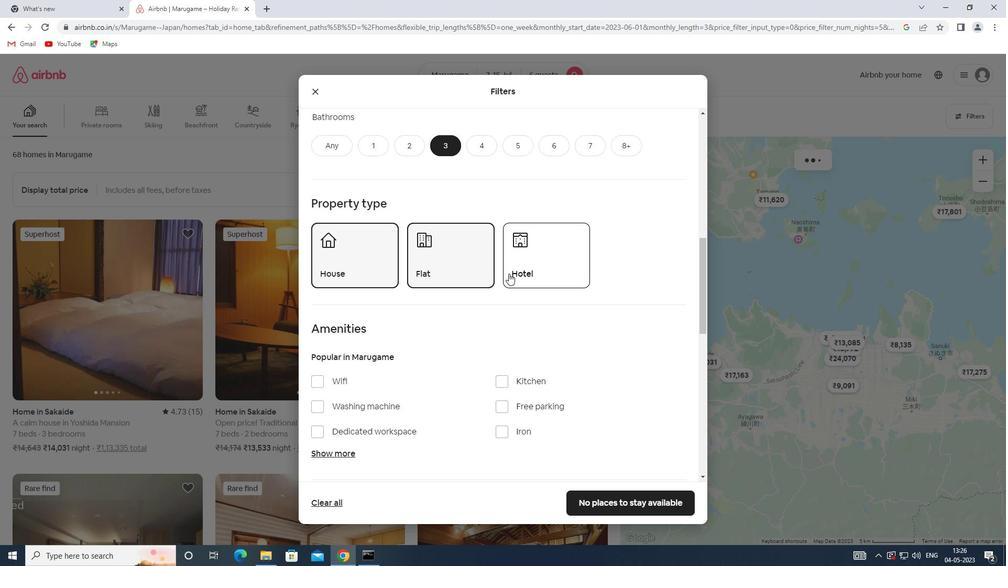 
Action: Mouse moved to (508, 274)
Screenshot: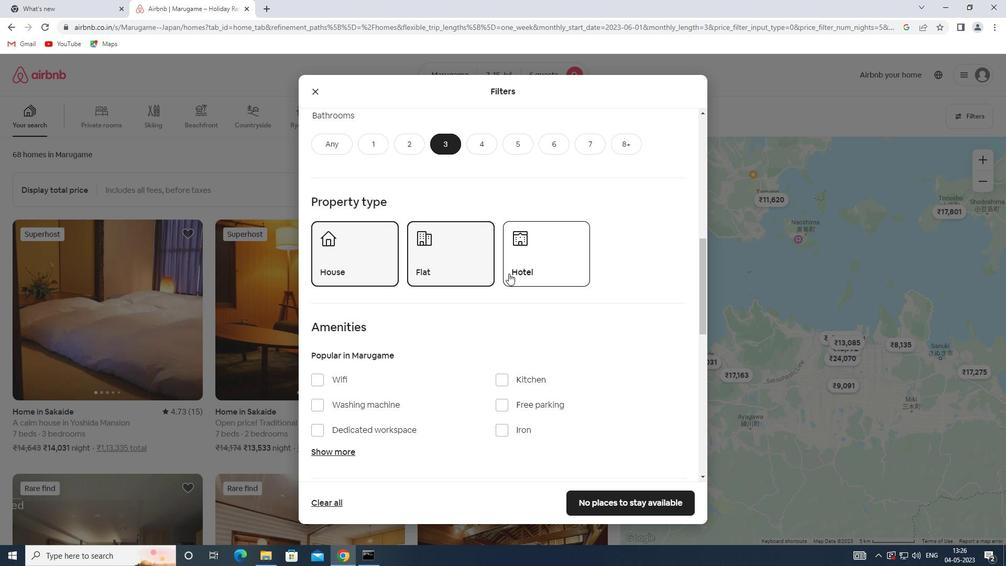 
Action: Mouse scrolled (508, 273) with delta (0, 0)
Screenshot: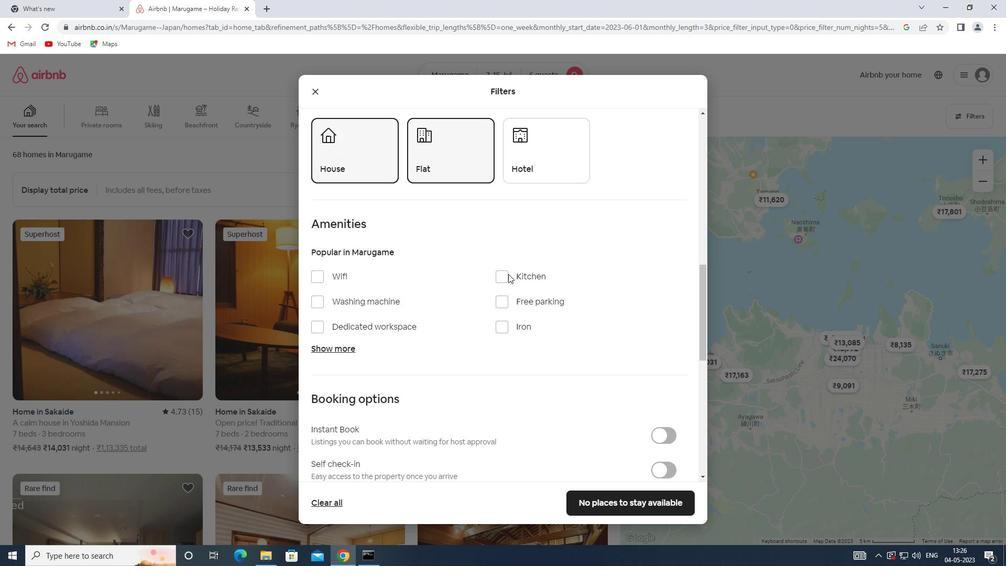 
Action: Mouse scrolled (508, 273) with delta (0, 0)
Screenshot: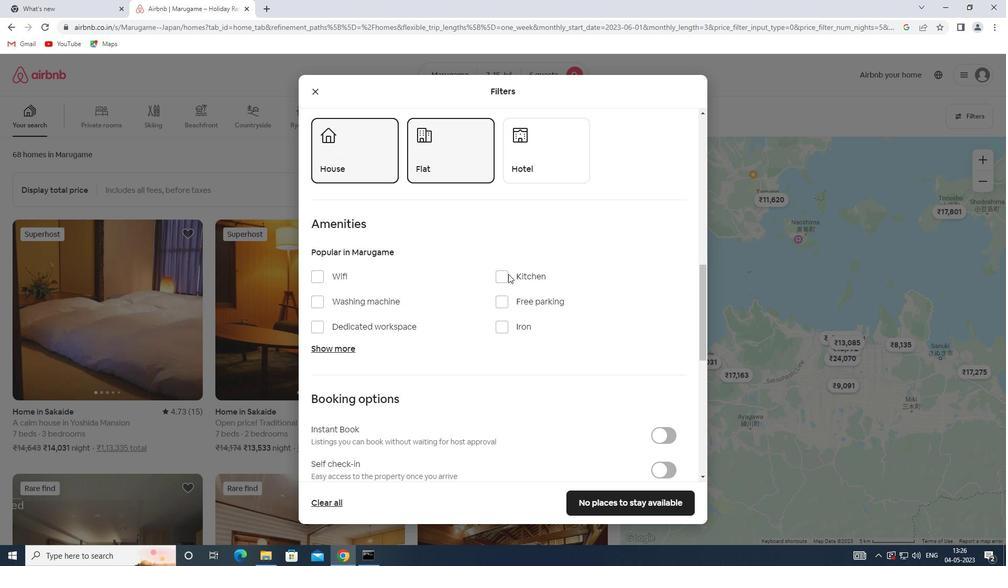 
Action: Mouse scrolled (508, 273) with delta (0, 0)
Screenshot: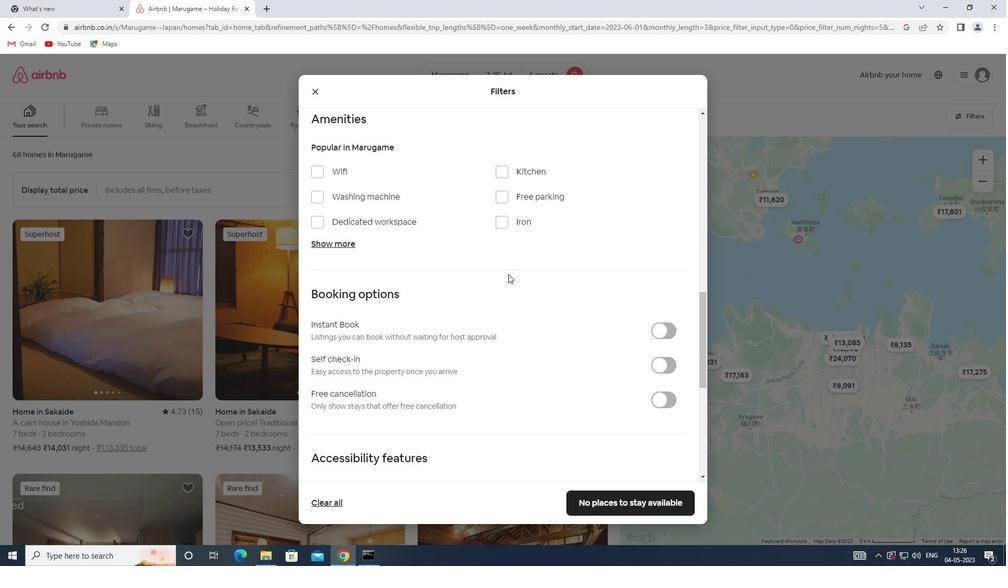 
Action: Mouse scrolled (508, 273) with delta (0, 0)
Screenshot: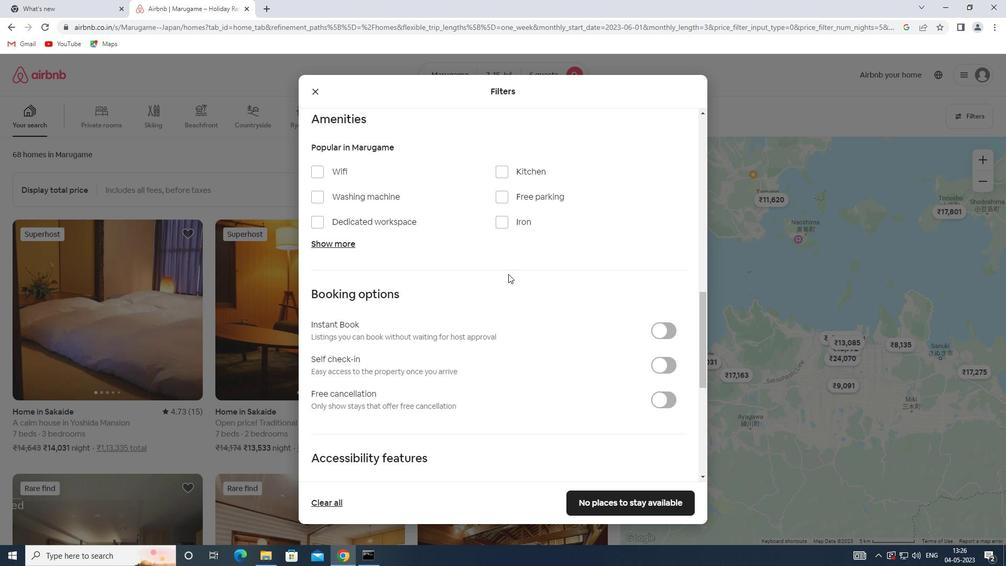 
Action: Mouse moved to (676, 256)
Screenshot: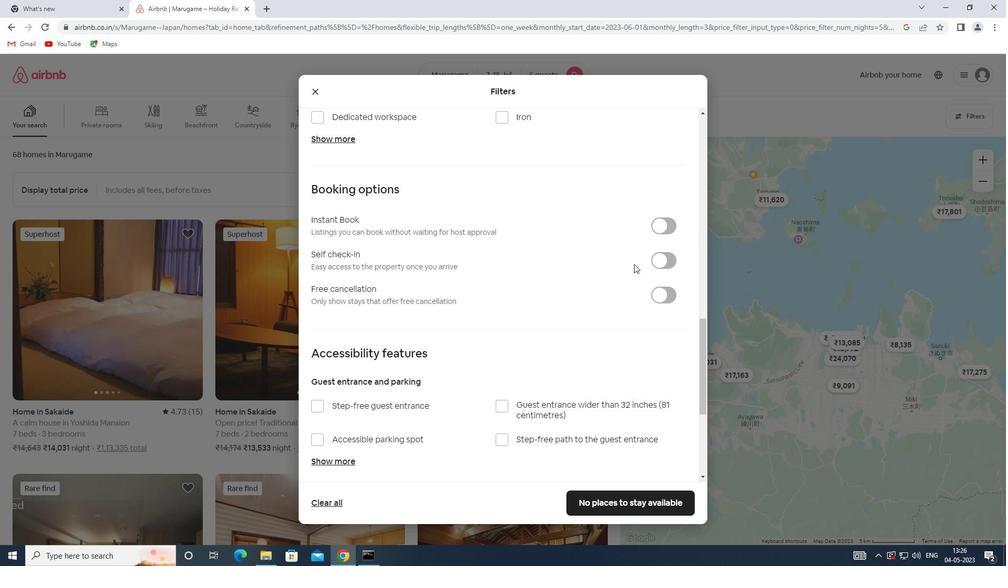 
Action: Mouse pressed left at (676, 256)
Screenshot: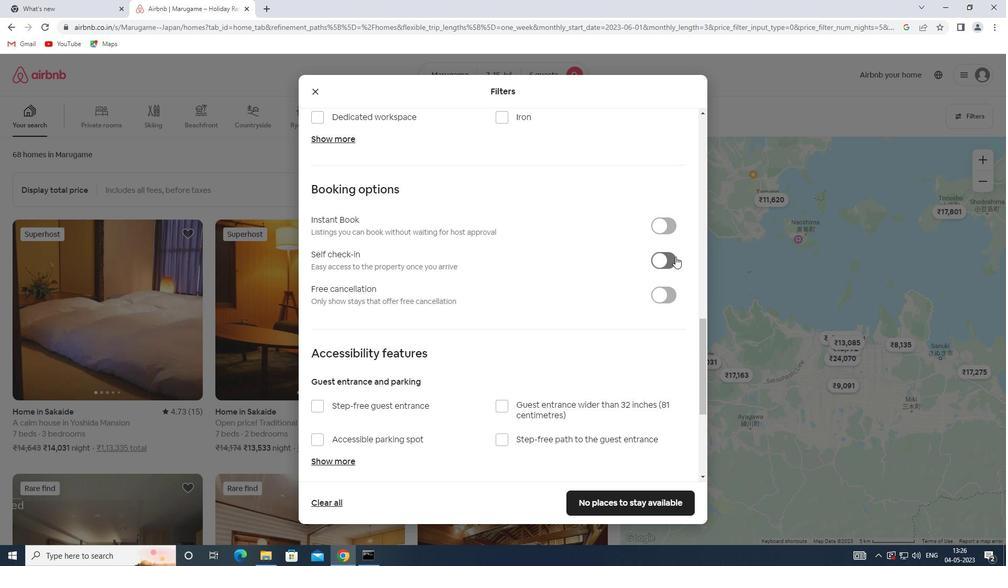 
Action: Mouse moved to (430, 329)
Screenshot: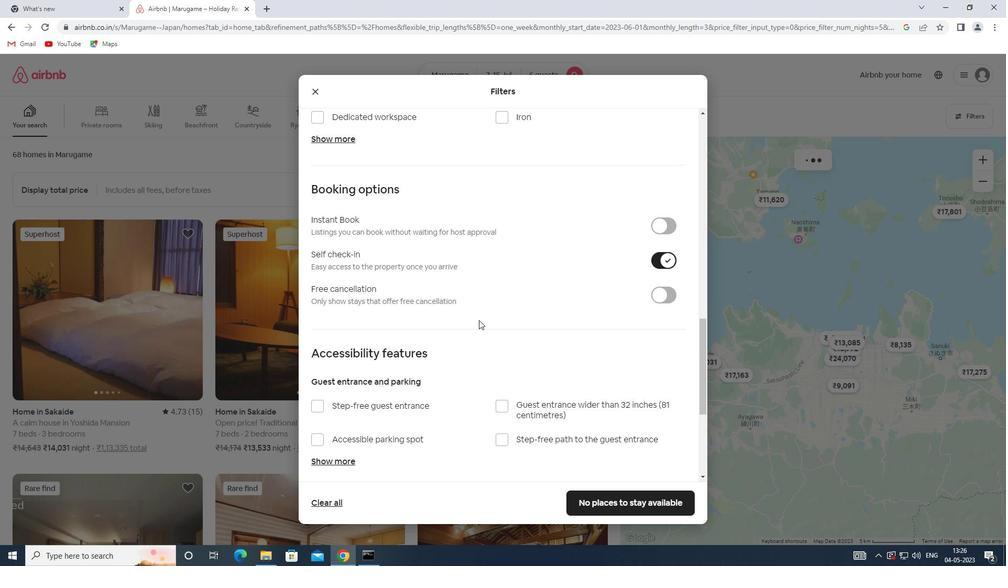 
Action: Mouse scrolled (430, 329) with delta (0, 0)
Screenshot: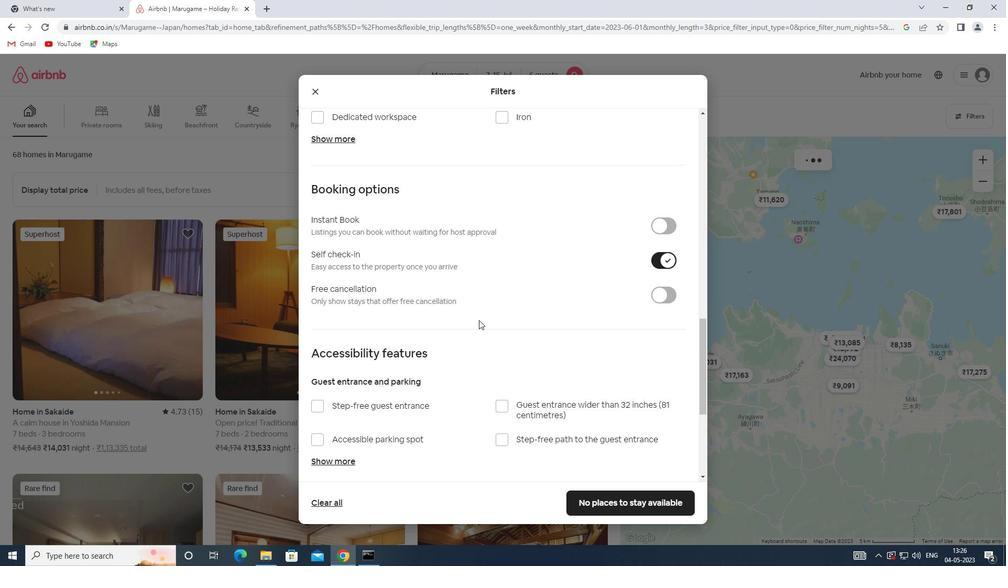 
Action: Mouse scrolled (430, 329) with delta (0, 0)
Screenshot: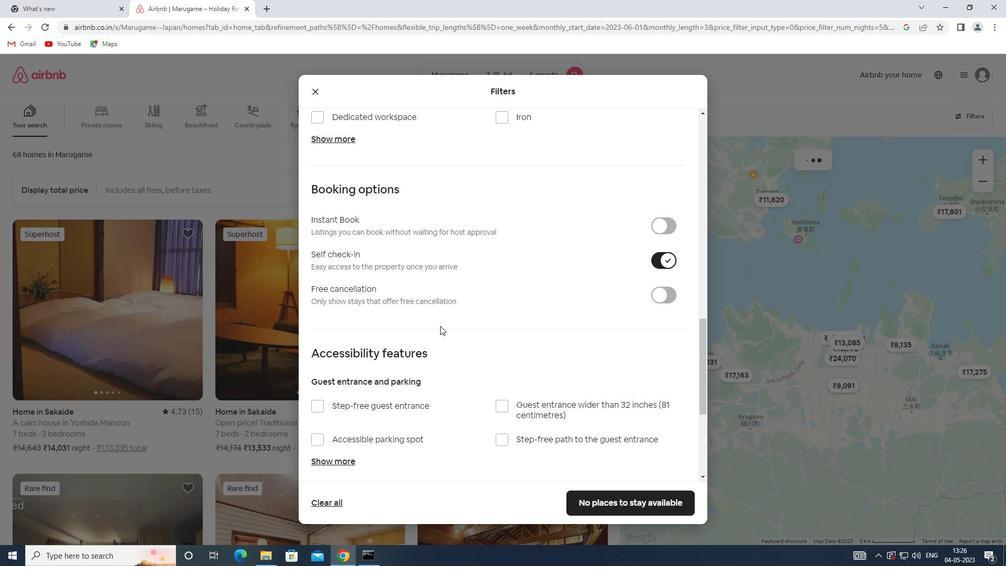 
Action: Mouse scrolled (430, 329) with delta (0, 0)
Screenshot: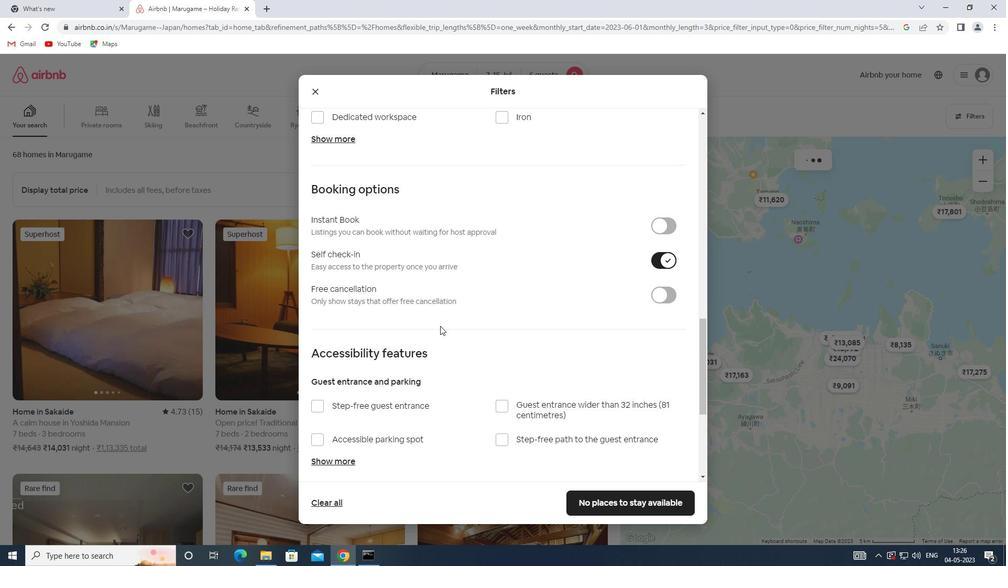 
Action: Mouse scrolled (430, 329) with delta (0, 0)
Screenshot: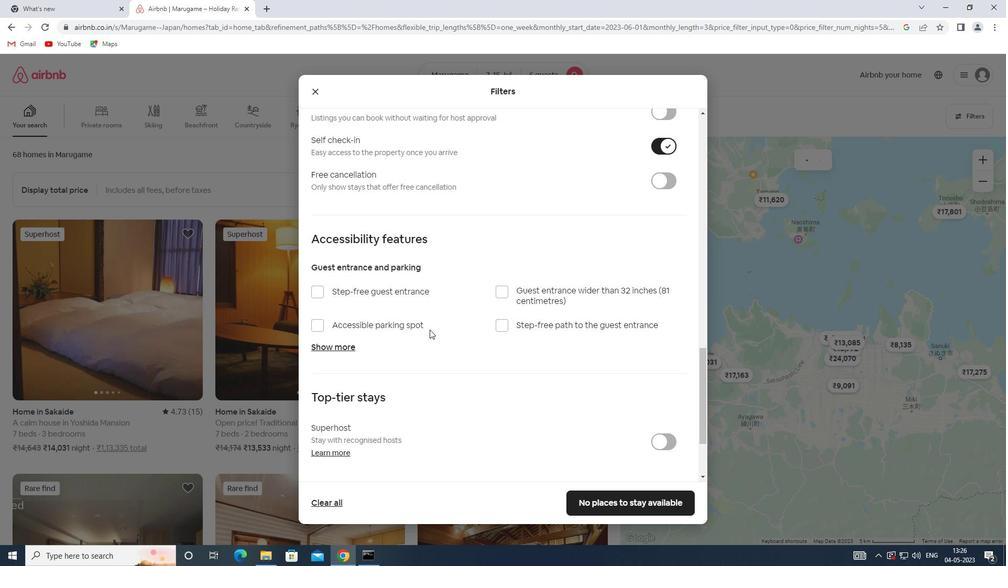
Action: Mouse scrolled (430, 329) with delta (0, 0)
Screenshot: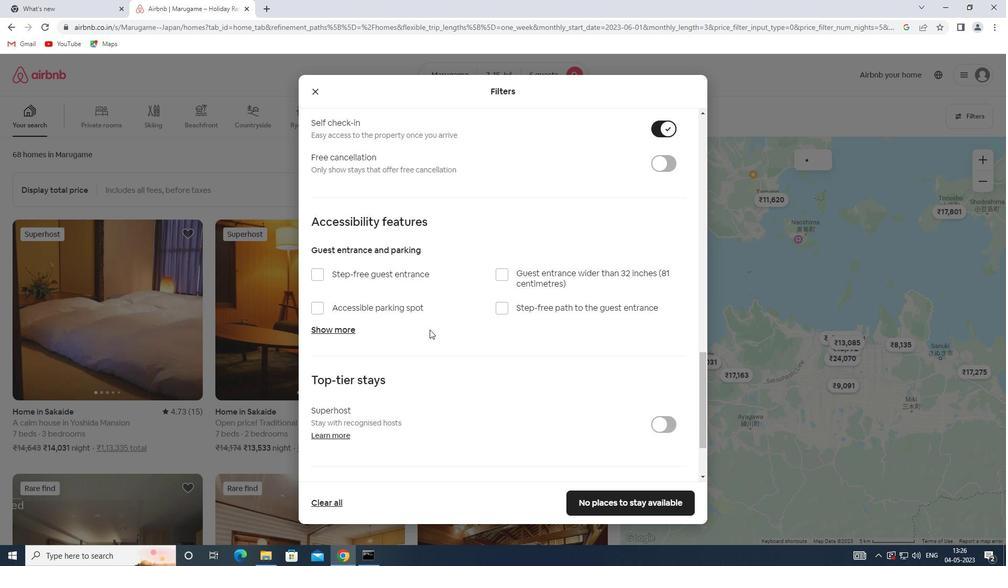 
Action: Mouse moved to (429, 329)
Screenshot: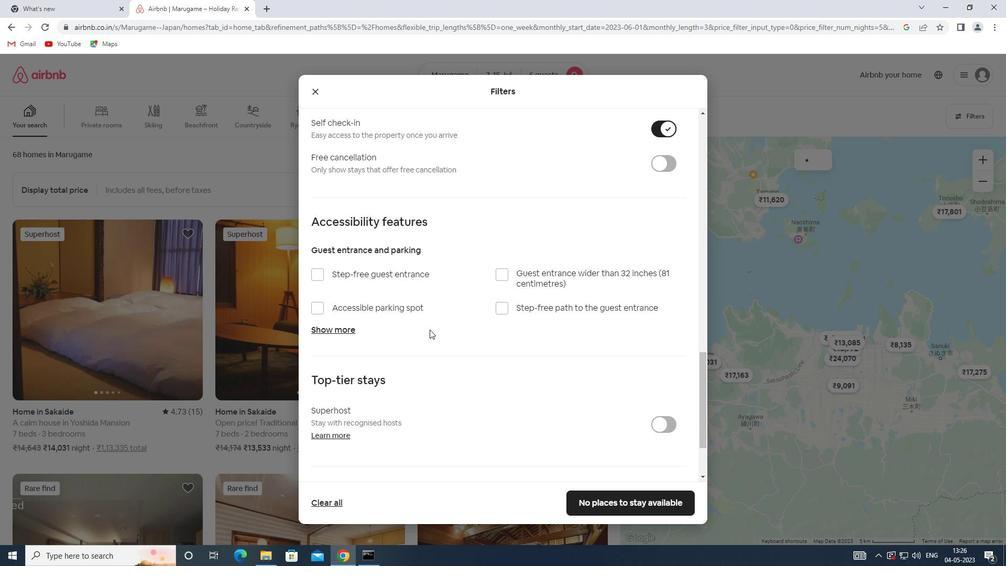 
Action: Mouse scrolled (429, 329) with delta (0, 0)
Screenshot: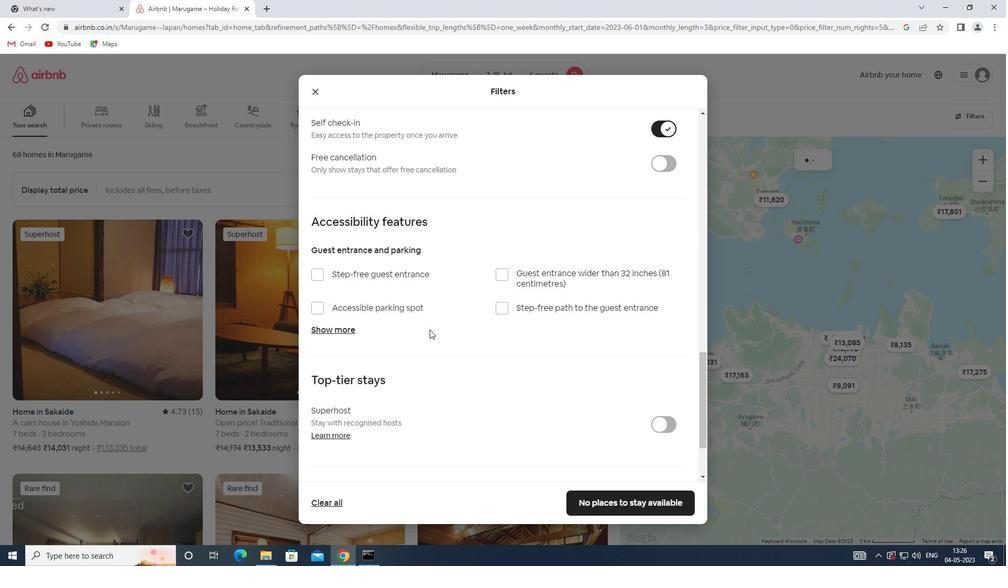 
Action: Mouse moved to (426, 335)
Screenshot: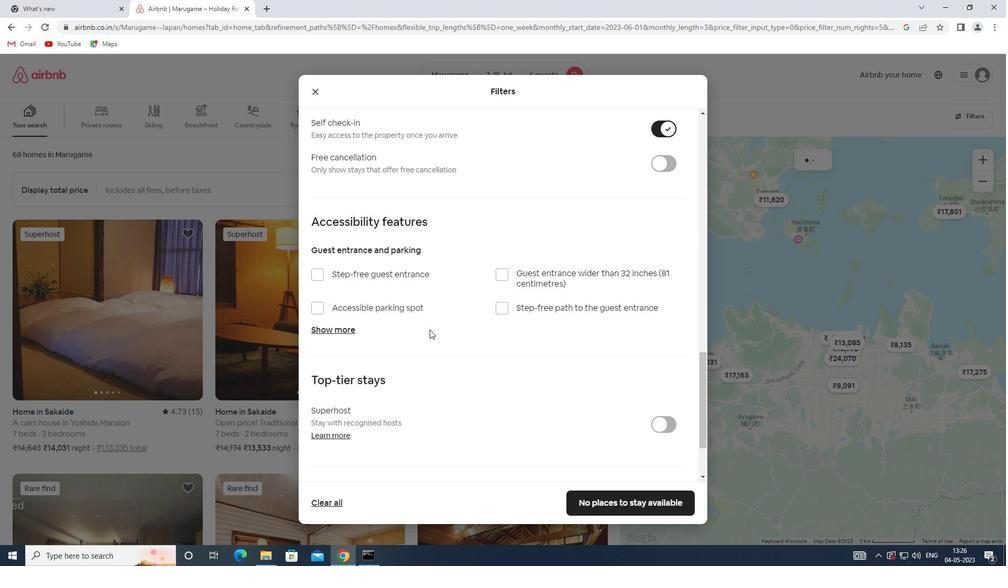 
Action: Mouse scrolled (426, 334) with delta (0, 0)
Screenshot: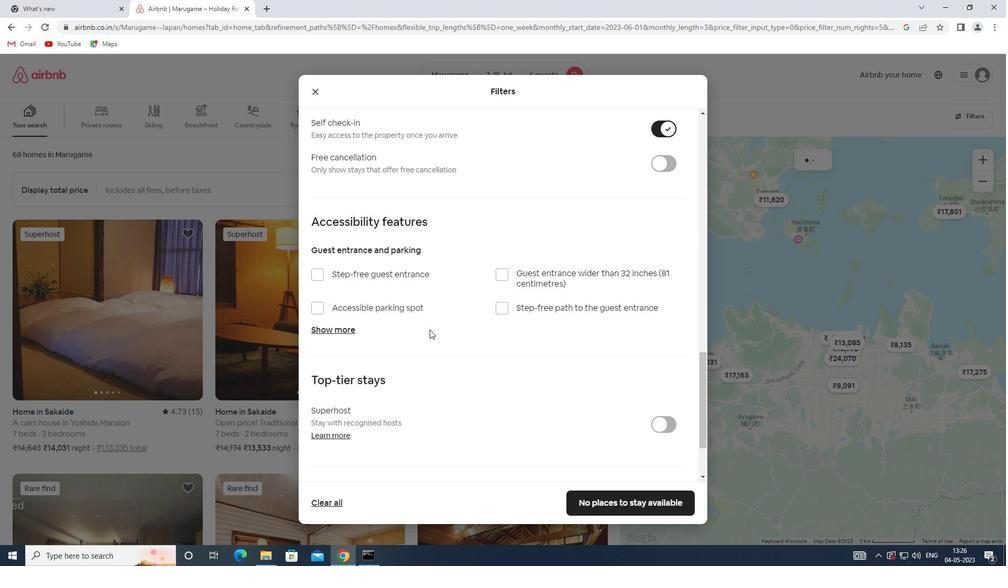
Action: Mouse moved to (334, 427)
Screenshot: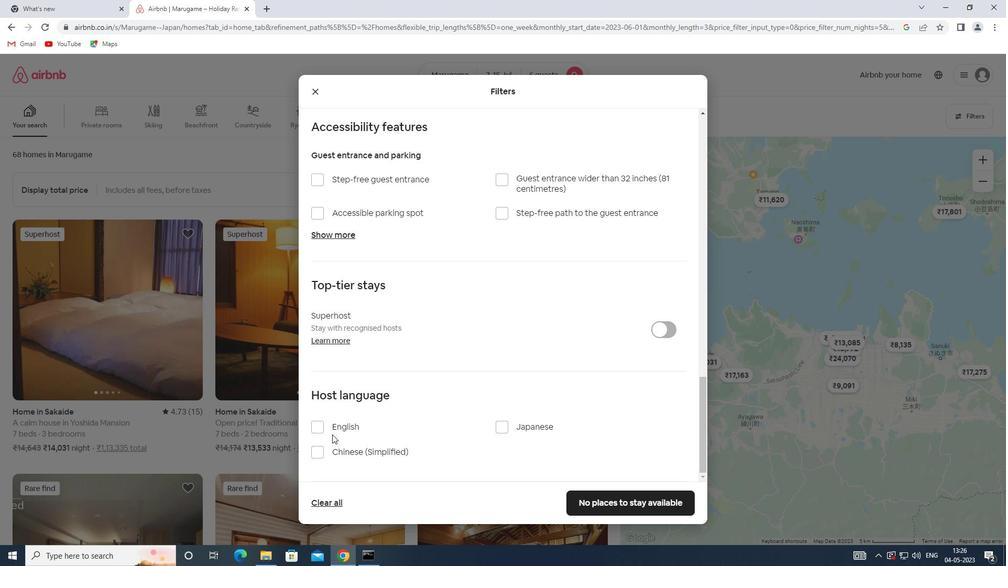 
Action: Mouse pressed left at (334, 427)
Screenshot: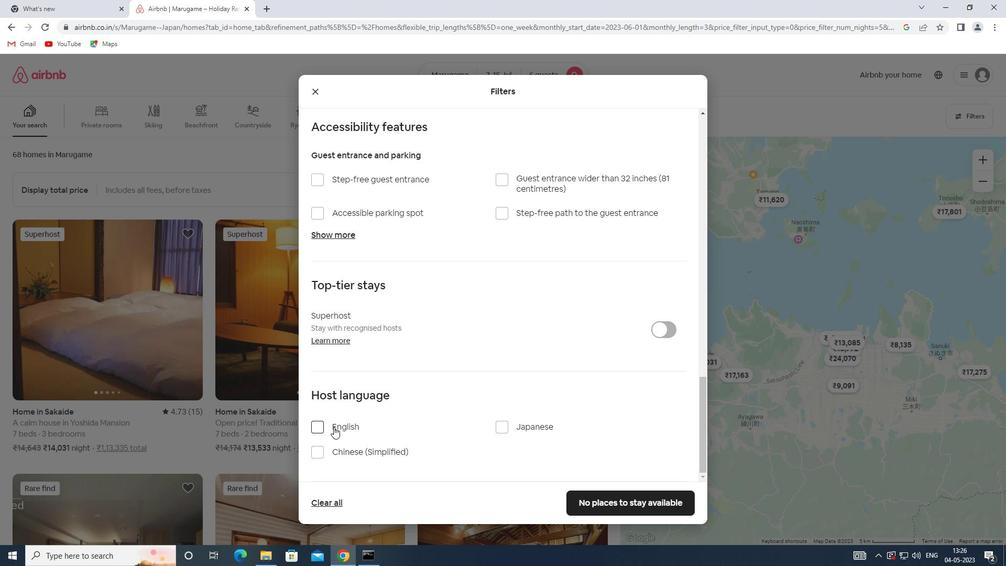 
Action: Mouse moved to (637, 503)
Screenshot: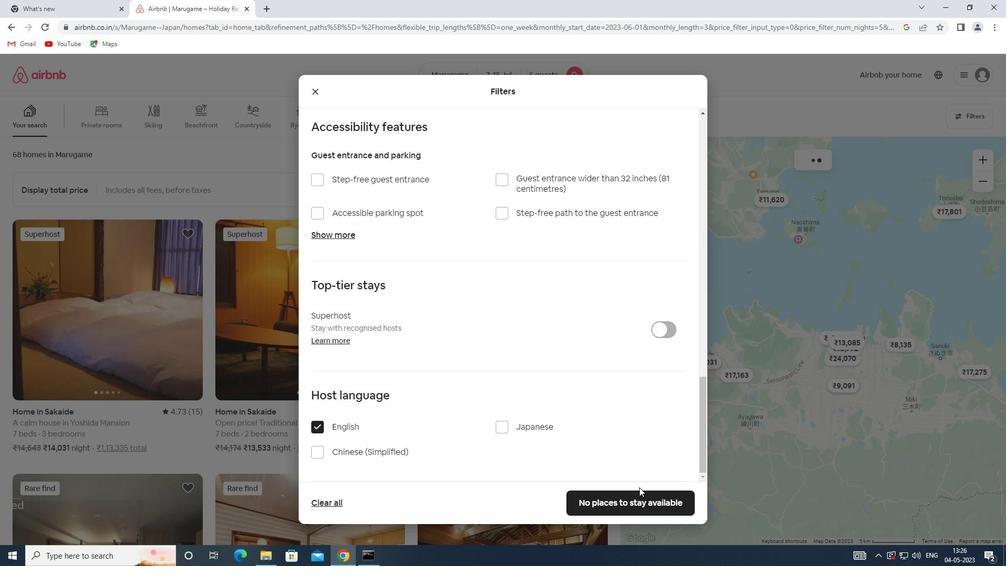 
Action: Mouse pressed left at (637, 503)
Screenshot: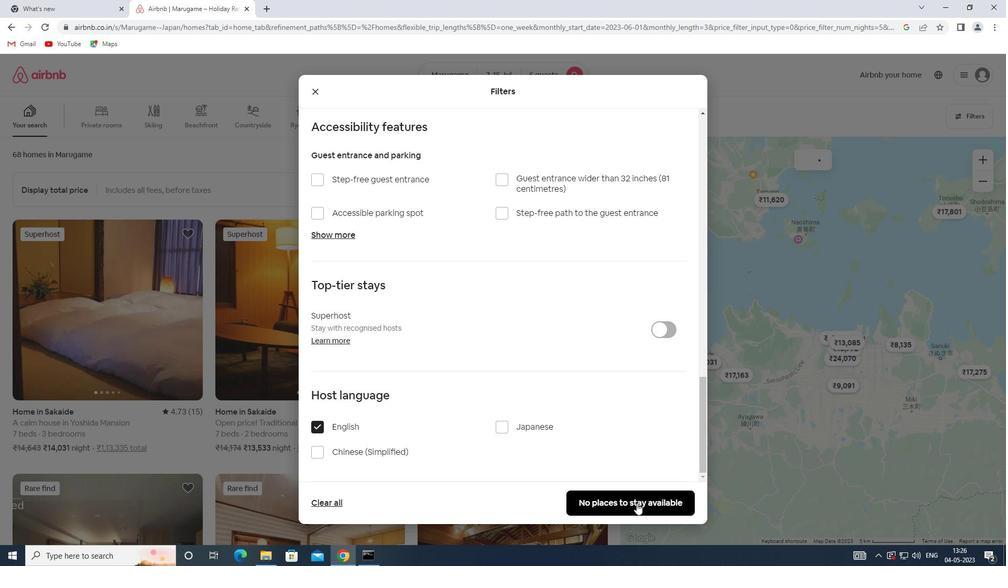 
